 Task: Search email   in folder Folder0000000003 with a subject Subject0000000001. Search email   in folder Folder0000000004 with a subject Subject0000000001. Search email   in folder Folder0000000005 with a subject Subject0000000001. Search email   in folder Folder0000000006 with a subject Subject0000000002. Search email   in folder Folder0000000007 with a subject Subject0000000002
Action: Mouse moved to (454, 98)
Screenshot: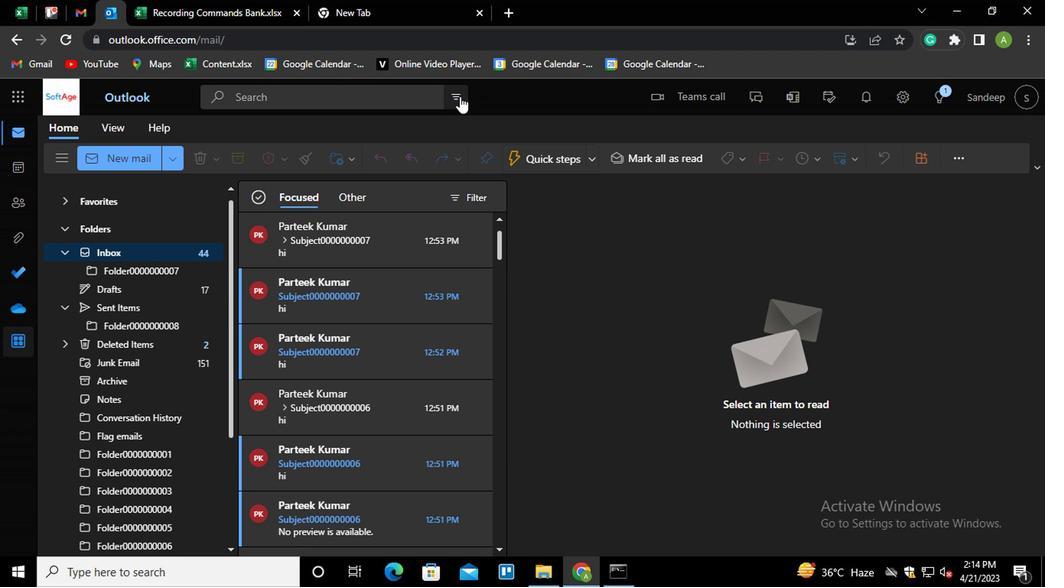 
Action: Mouse pressed left at (454, 98)
Screenshot: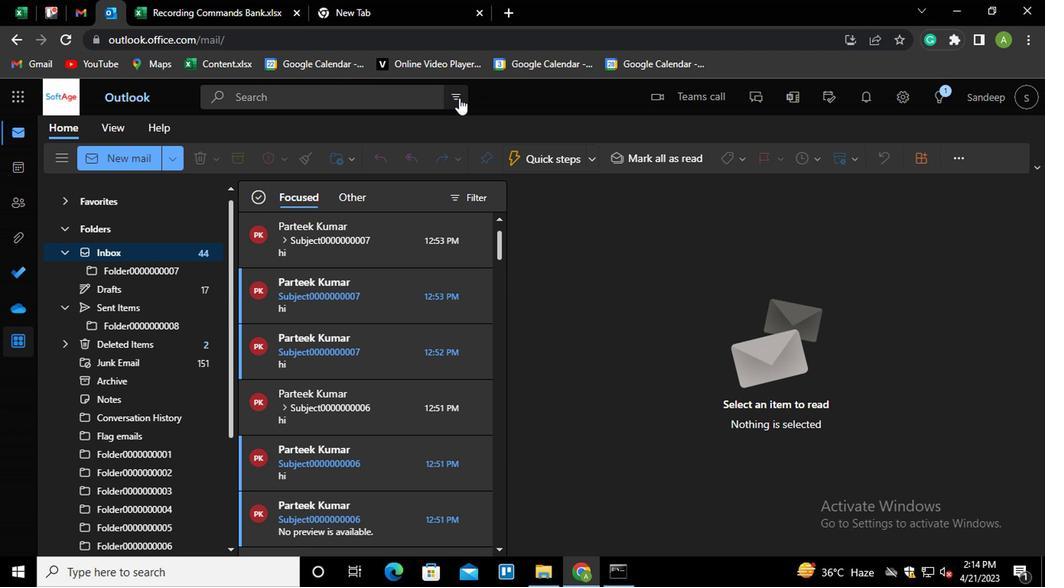
Action: Mouse moved to (367, 122)
Screenshot: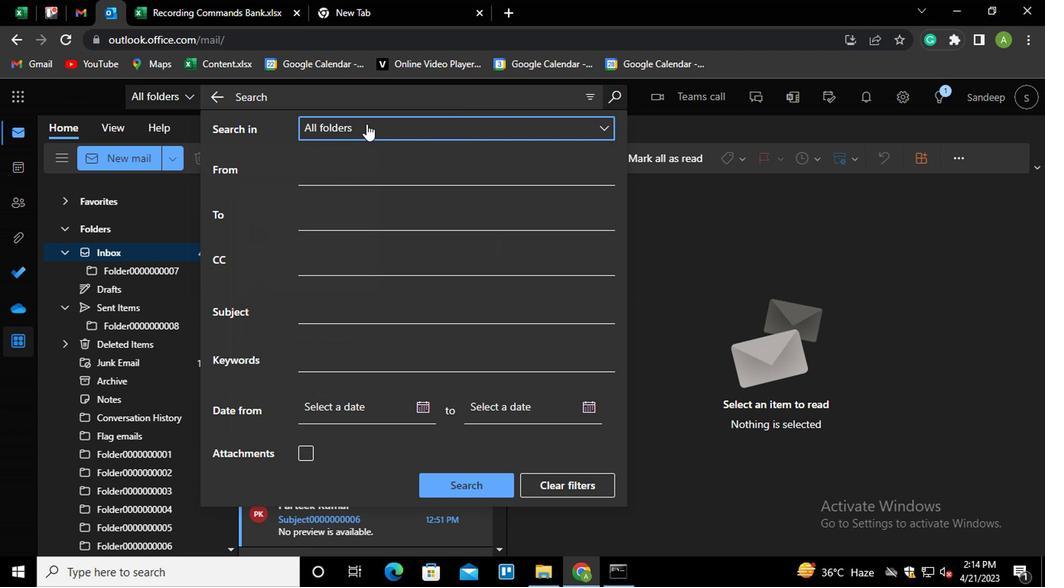 
Action: Mouse pressed left at (367, 122)
Screenshot: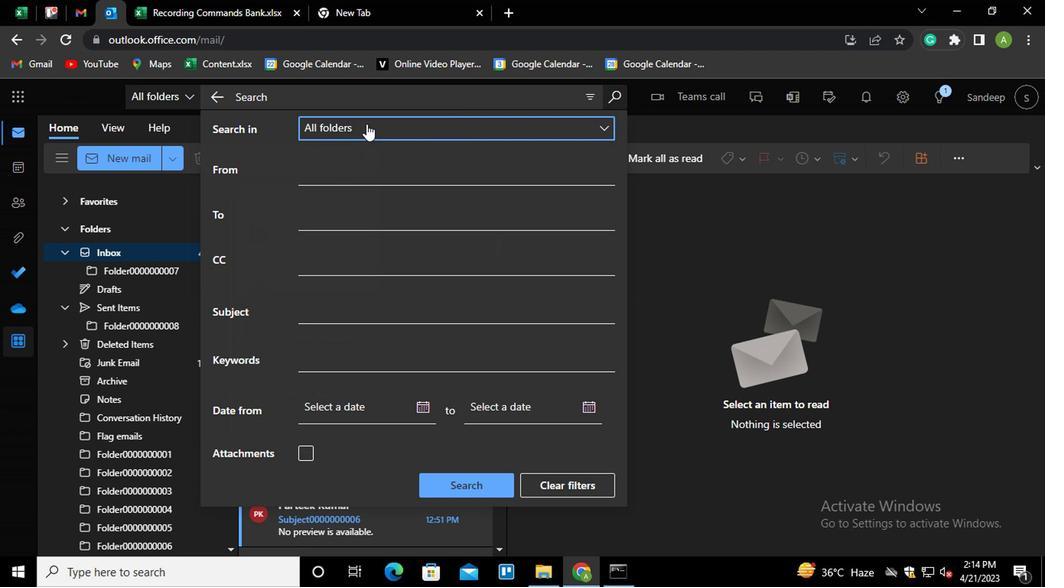 
Action: Mouse moved to (426, 270)
Screenshot: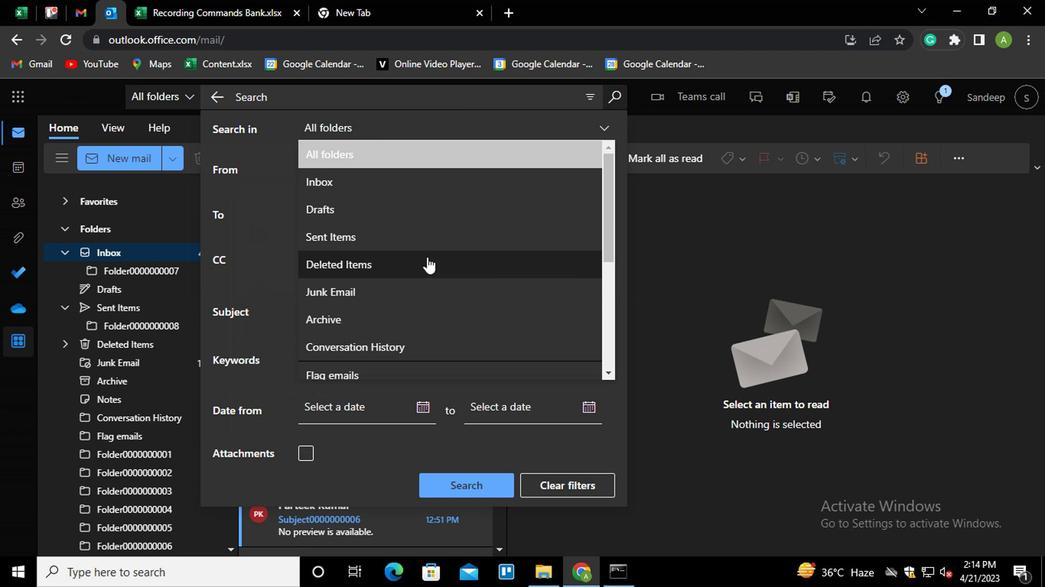 
Action: Mouse scrolled (426, 270) with delta (0, 0)
Screenshot: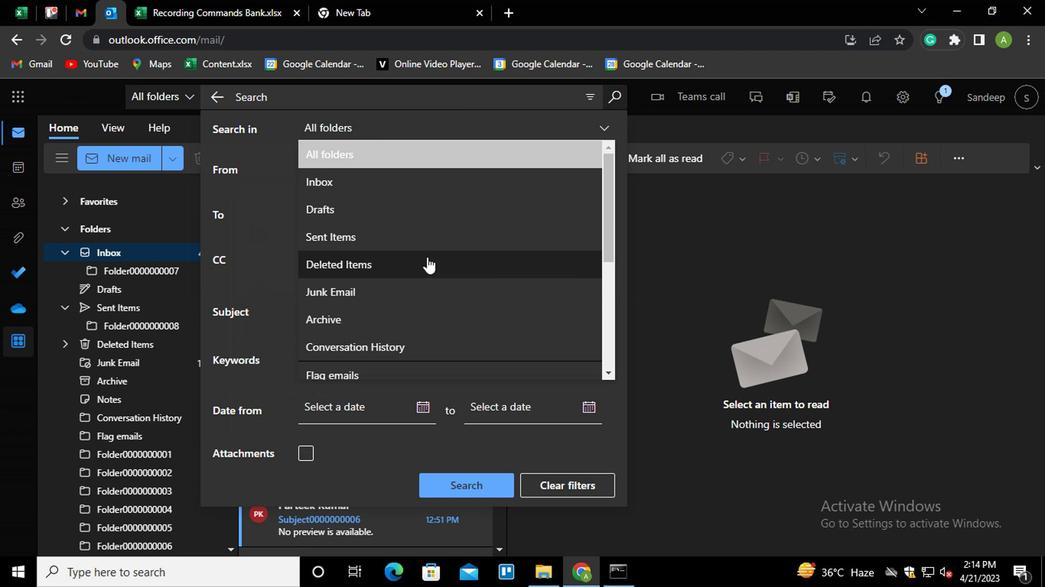 
Action: Mouse moved to (426, 270)
Screenshot: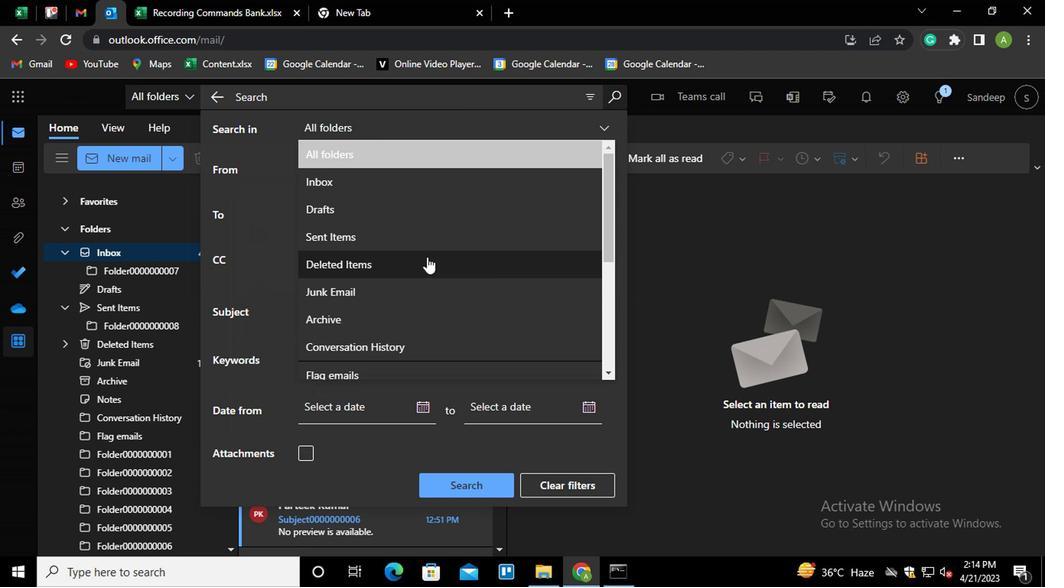 
Action: Mouse scrolled (426, 270) with delta (0, 0)
Screenshot: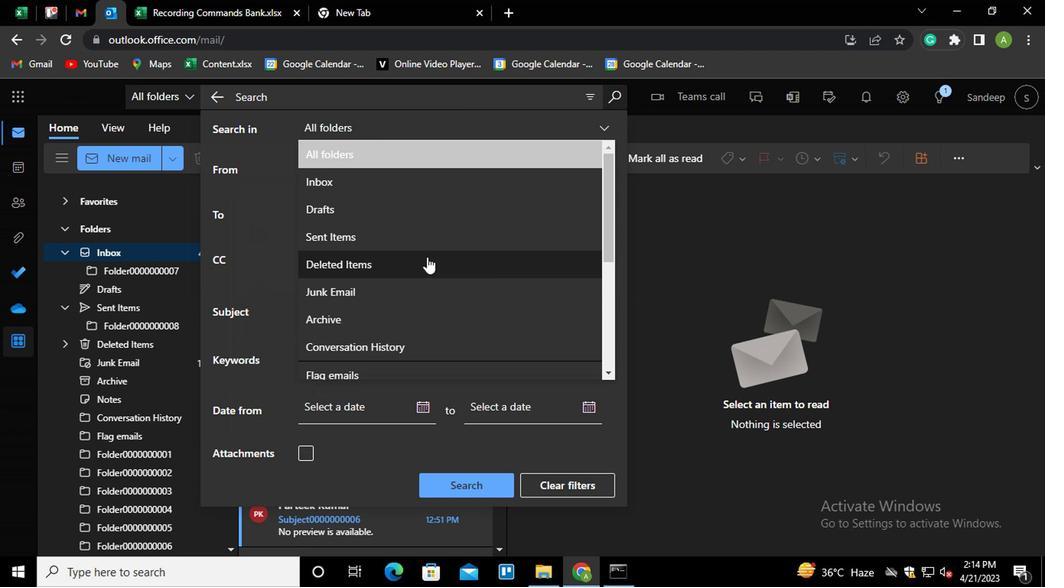 
Action: Mouse scrolled (426, 270) with delta (0, 0)
Screenshot: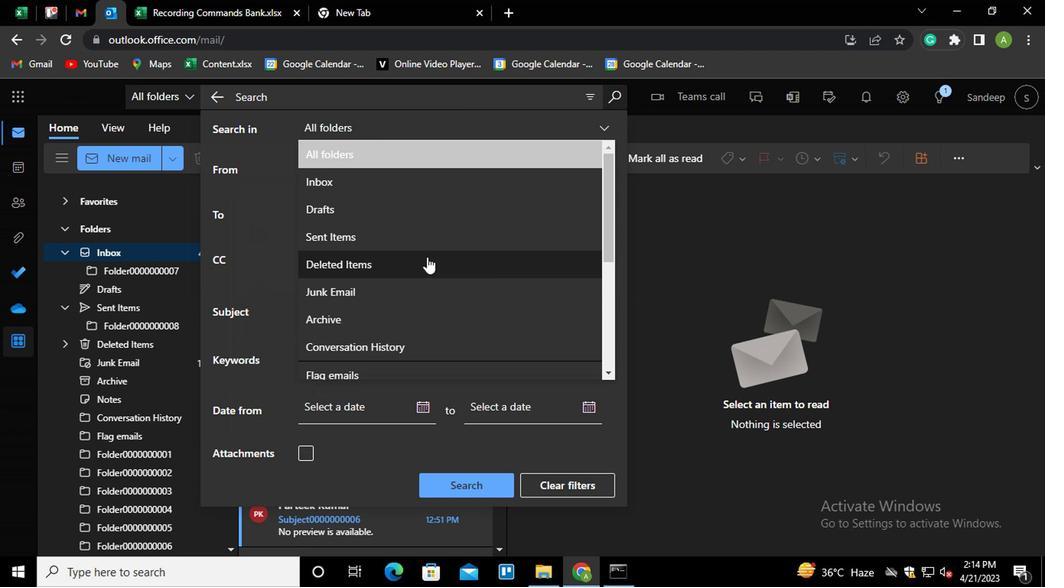 
Action: Mouse scrolled (426, 270) with delta (0, 0)
Screenshot: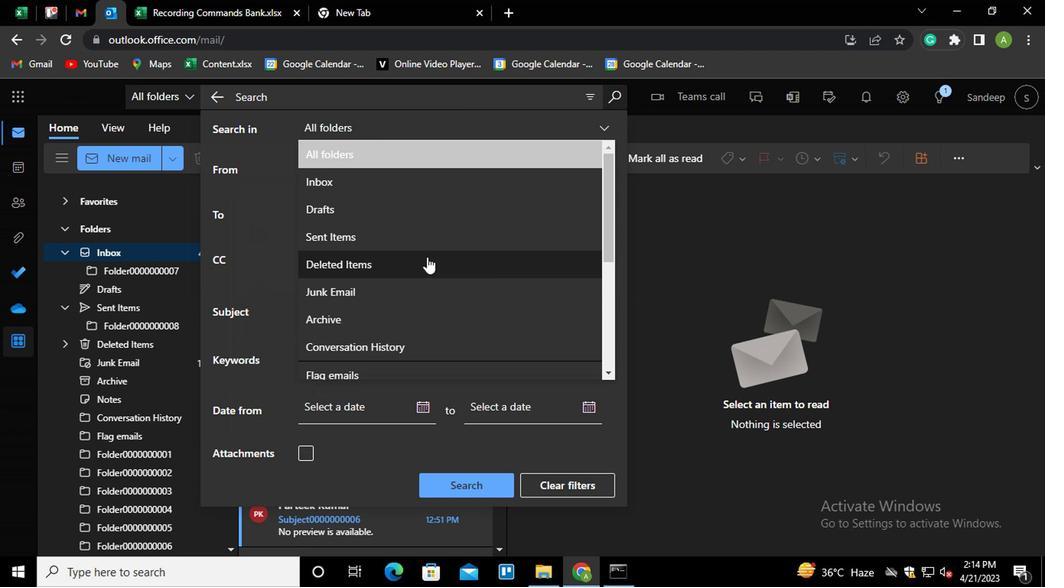 
Action: Mouse scrolled (426, 270) with delta (0, 0)
Screenshot: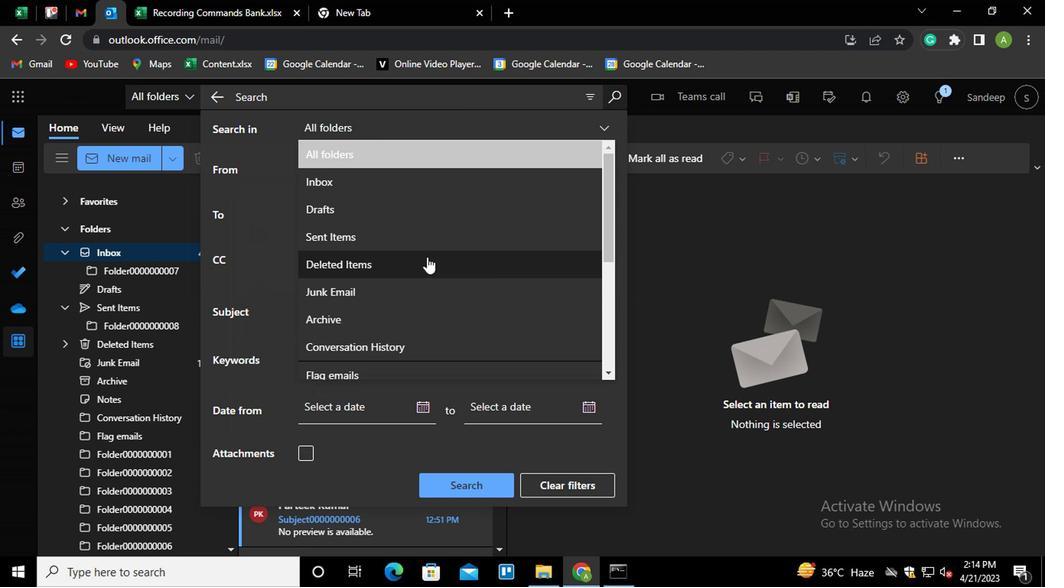 
Action: Mouse scrolled (426, 270) with delta (0, 0)
Screenshot: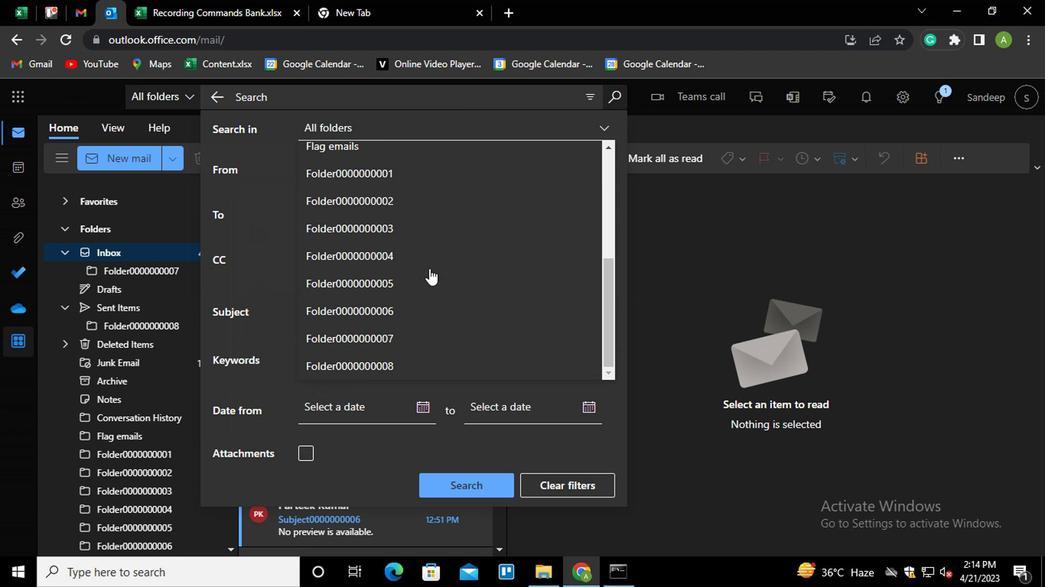 
Action: Mouse scrolled (426, 270) with delta (0, 0)
Screenshot: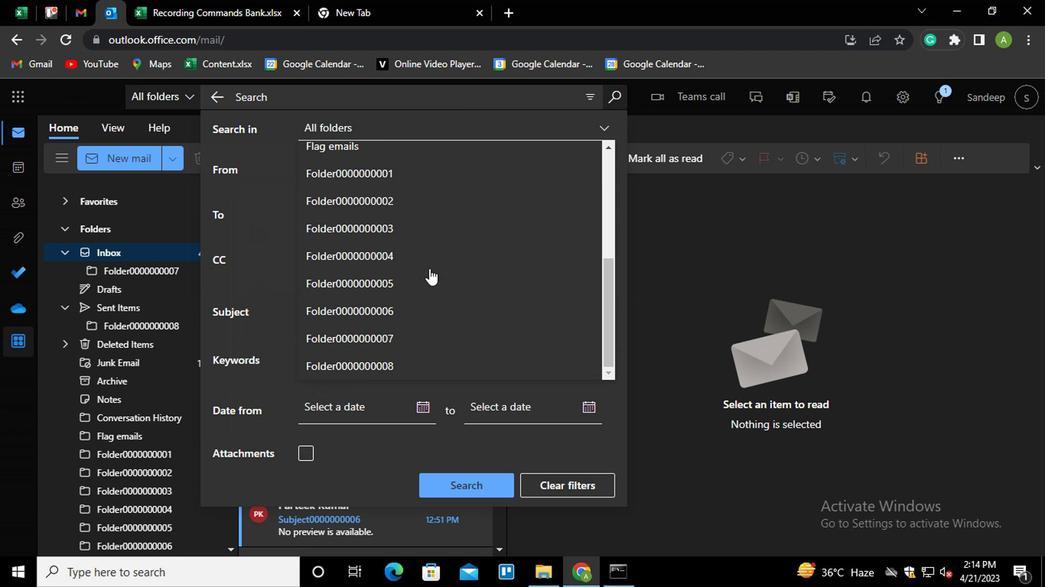 
Action: Mouse scrolled (426, 270) with delta (0, 0)
Screenshot: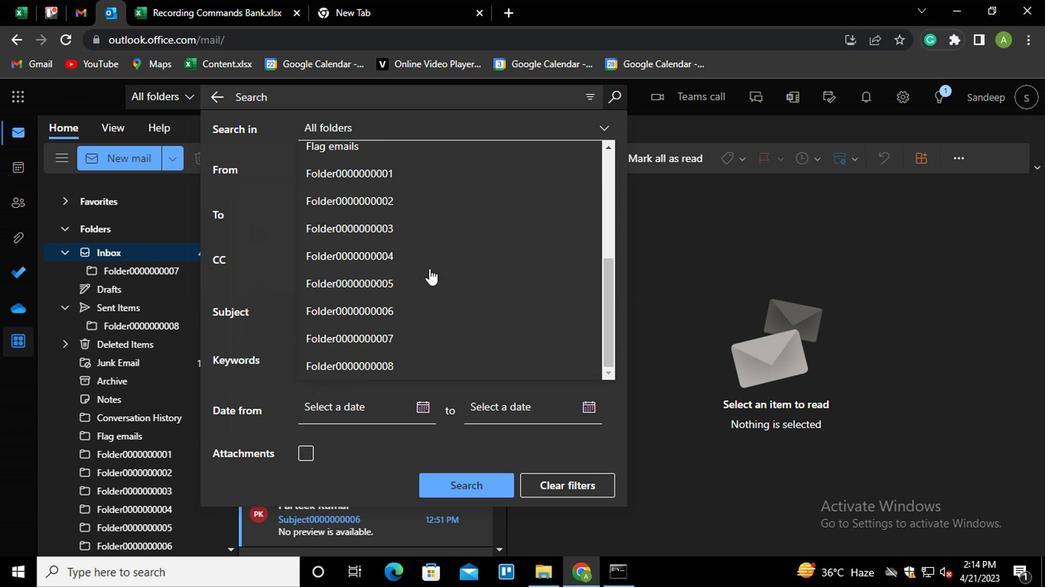
Action: Mouse scrolled (426, 270) with delta (0, 0)
Screenshot: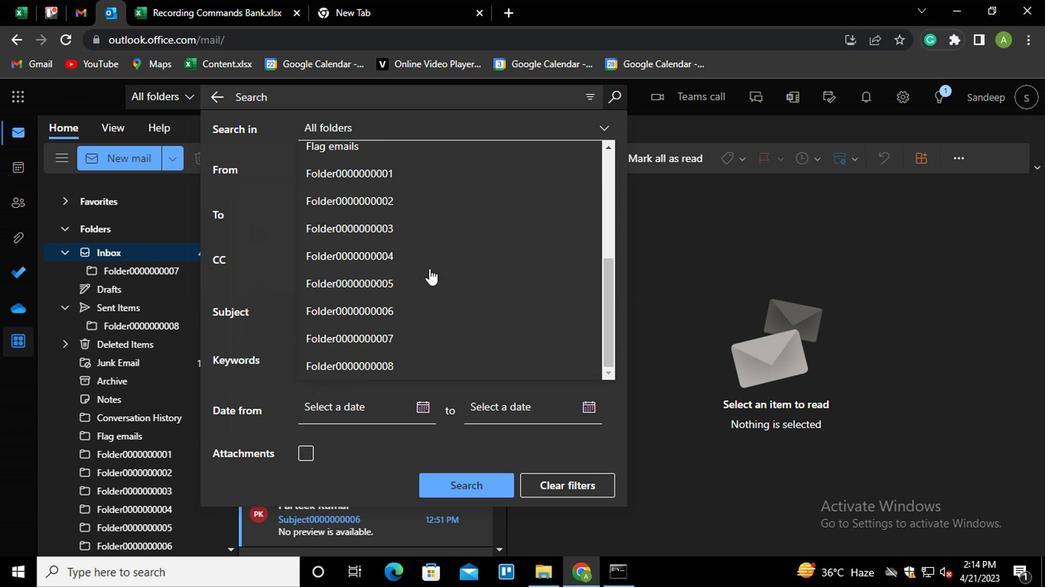 
Action: Mouse moved to (389, 231)
Screenshot: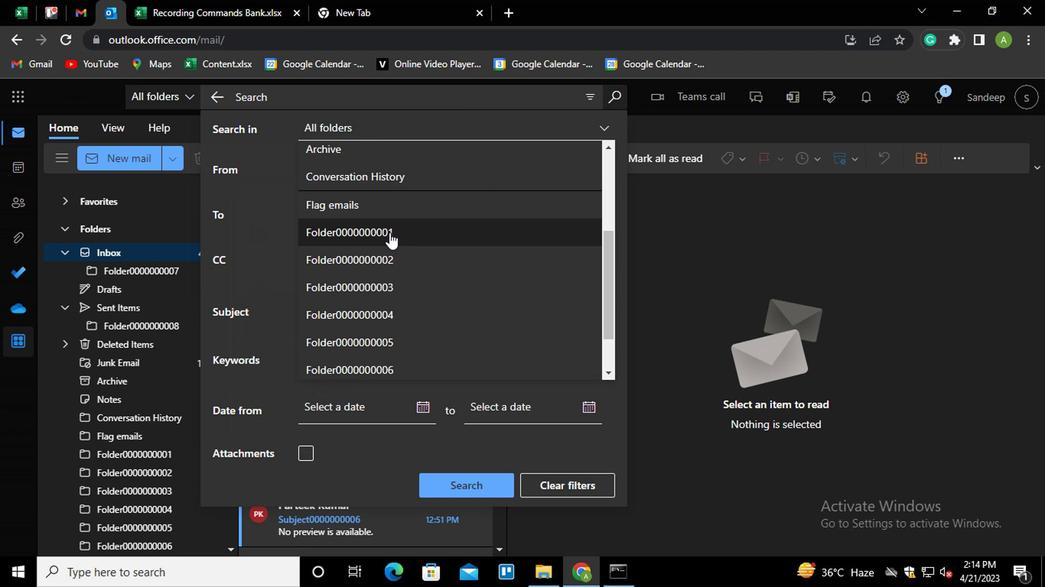 
Action: Mouse pressed left at (389, 231)
Screenshot: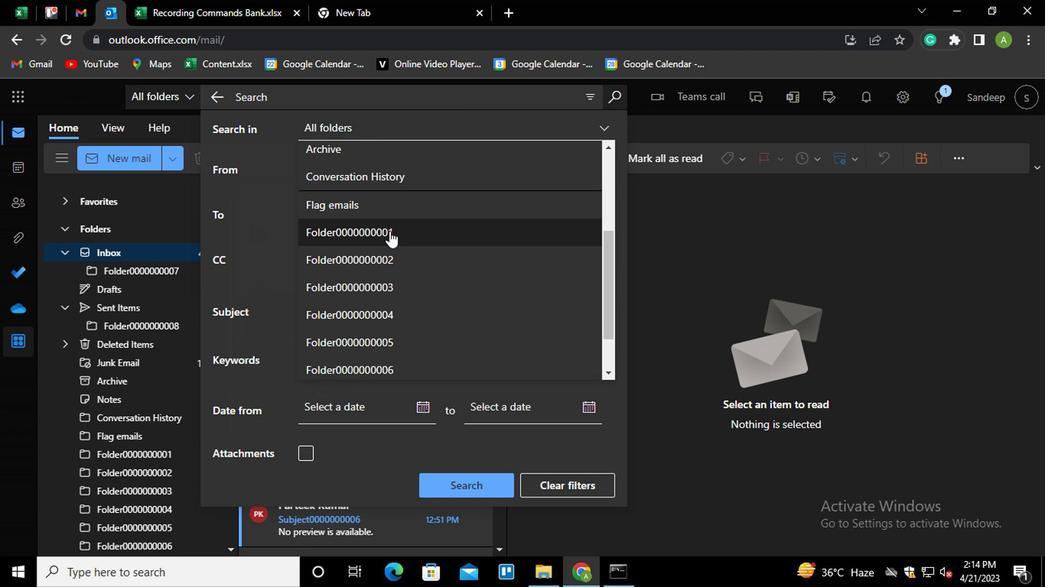 
Action: Mouse moved to (357, 317)
Screenshot: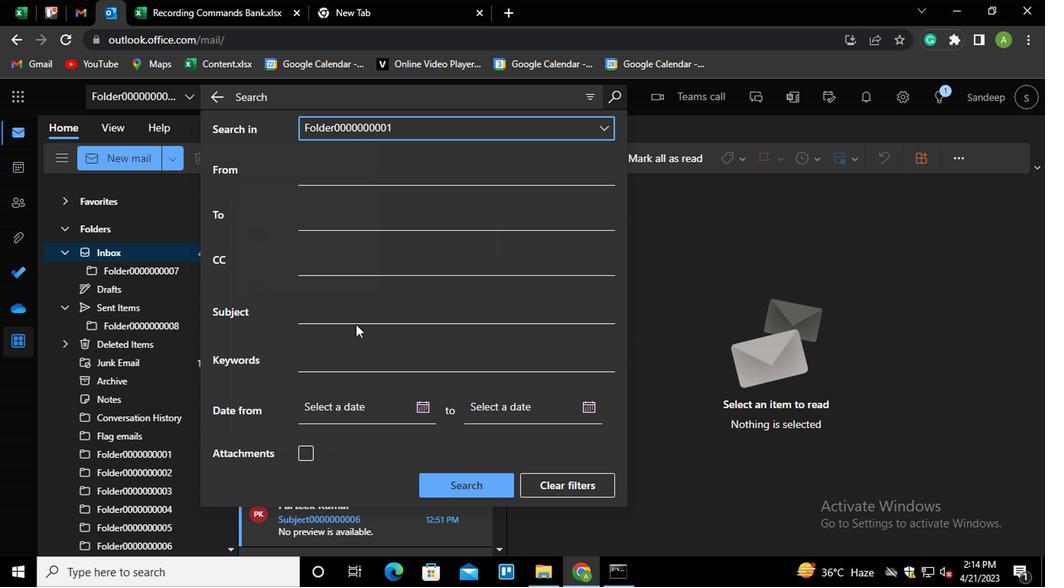
Action: Mouse pressed left at (357, 317)
Screenshot: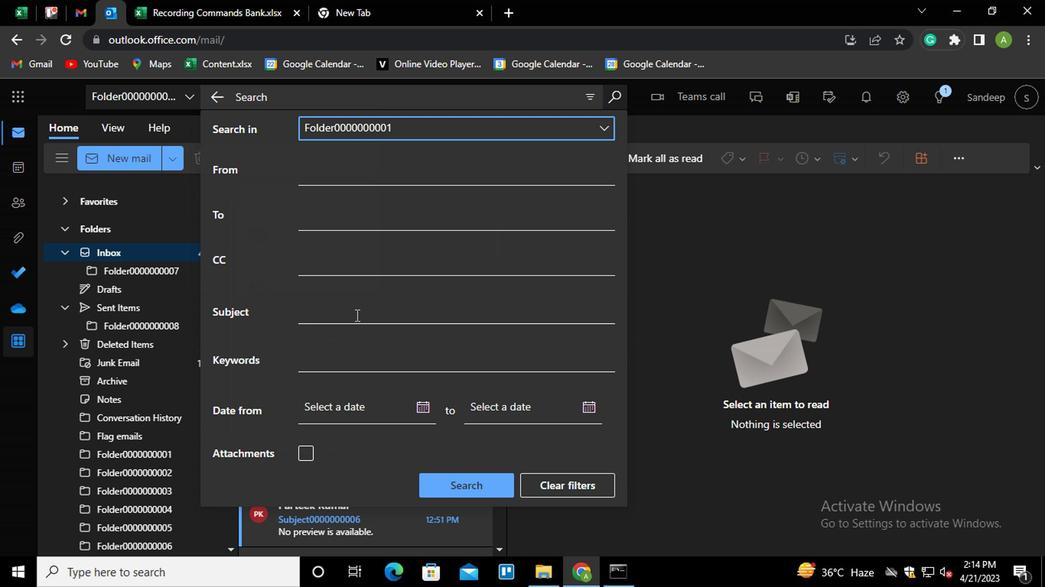 
Action: Key pressed <Key.shift>SUBJECT0000000001
Screenshot: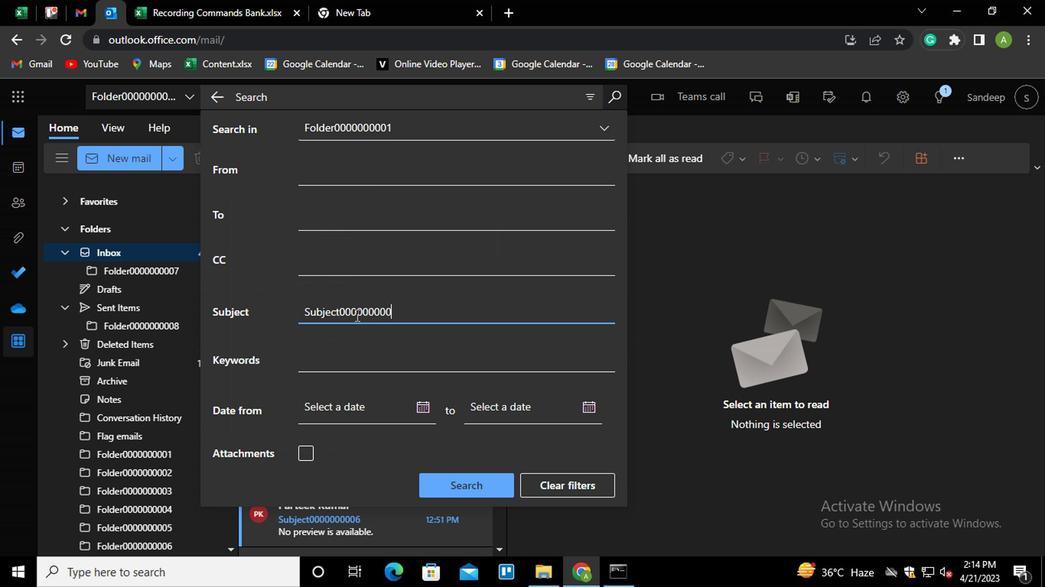 
Action: Mouse moved to (449, 483)
Screenshot: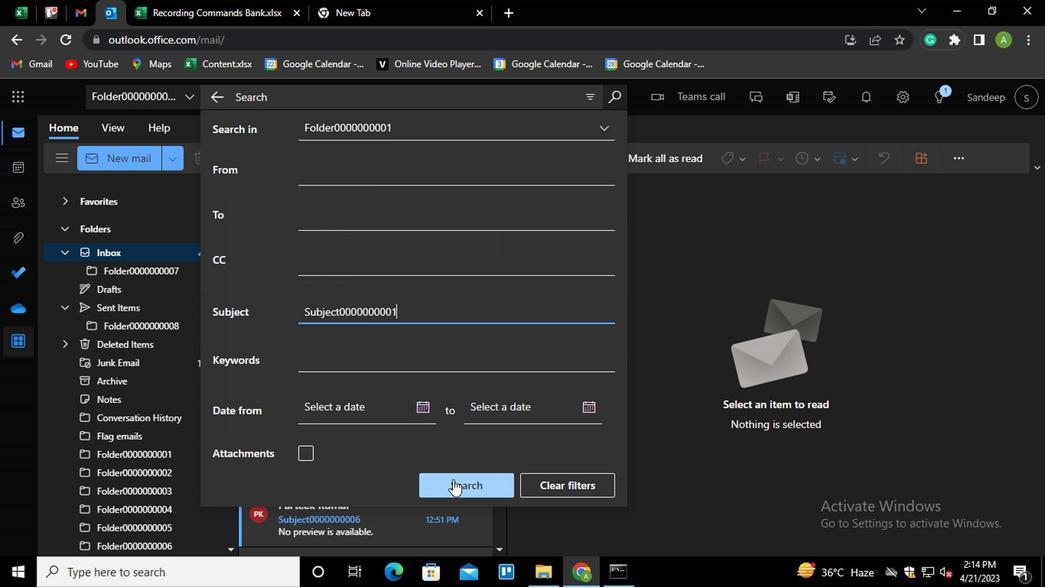 
Action: Mouse pressed left at (449, 483)
Screenshot: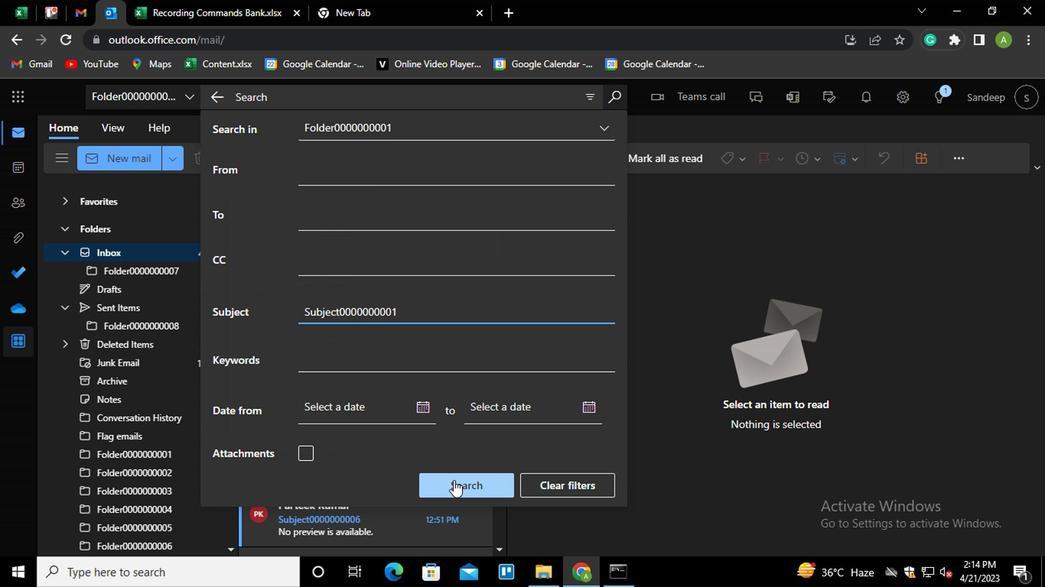 
Action: Mouse moved to (456, 459)
Screenshot: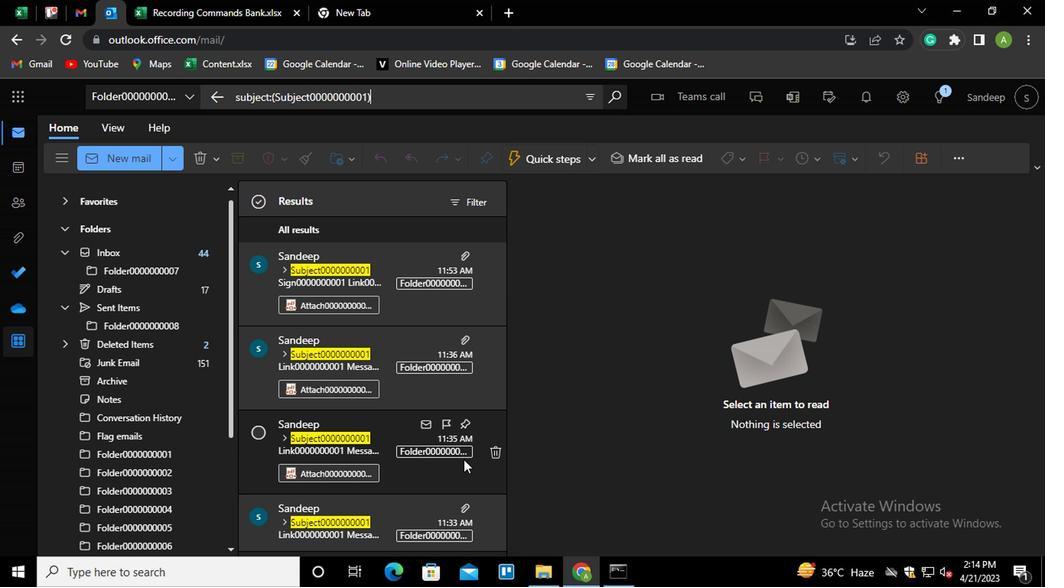 
Action: Mouse scrolled (456, 458) with delta (0, 0)
Screenshot: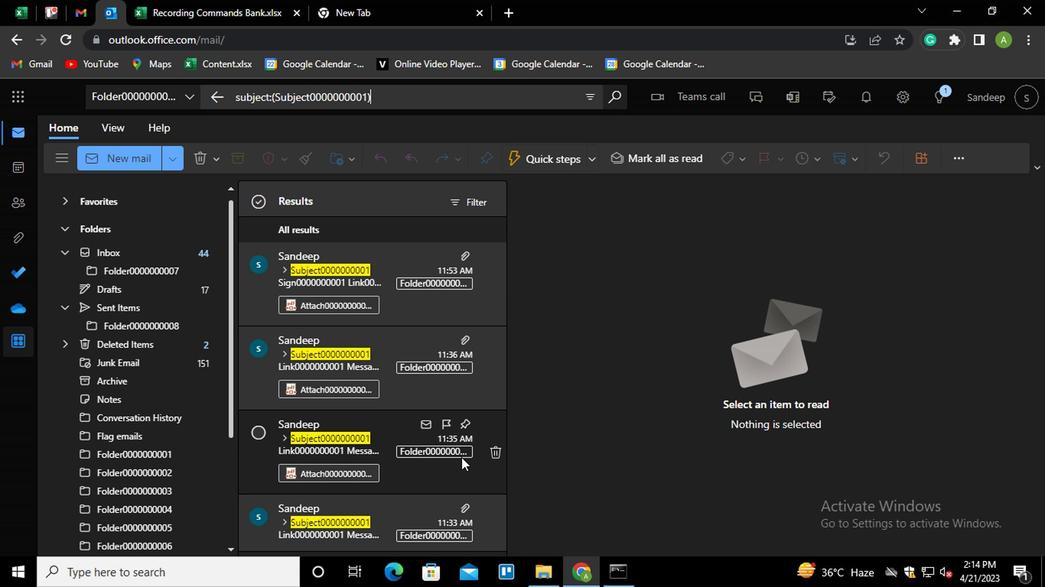 
Action: Mouse scrolled (456, 458) with delta (0, 0)
Screenshot: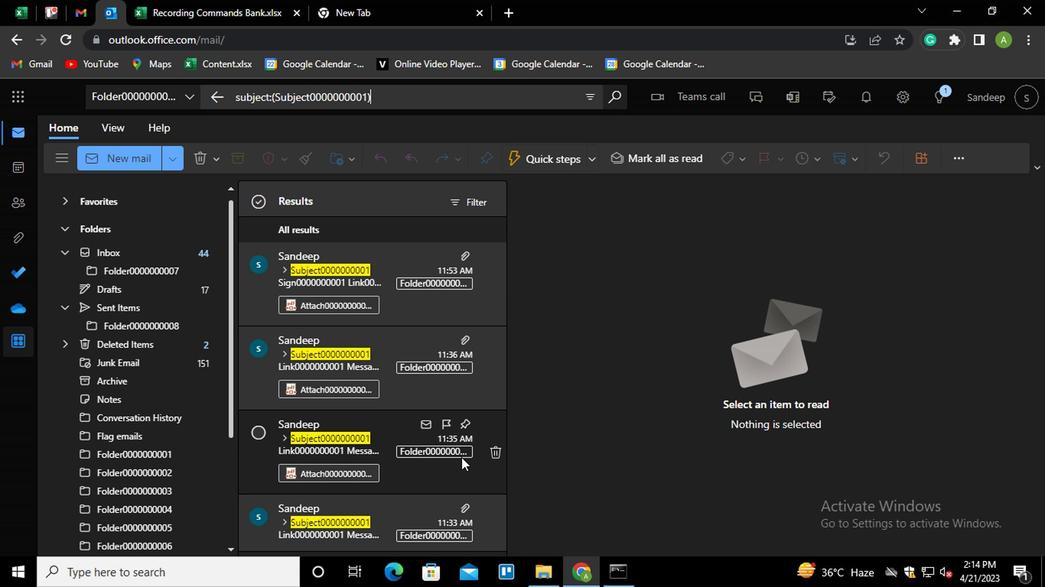 
Action: Mouse scrolled (456, 458) with delta (0, 0)
Screenshot: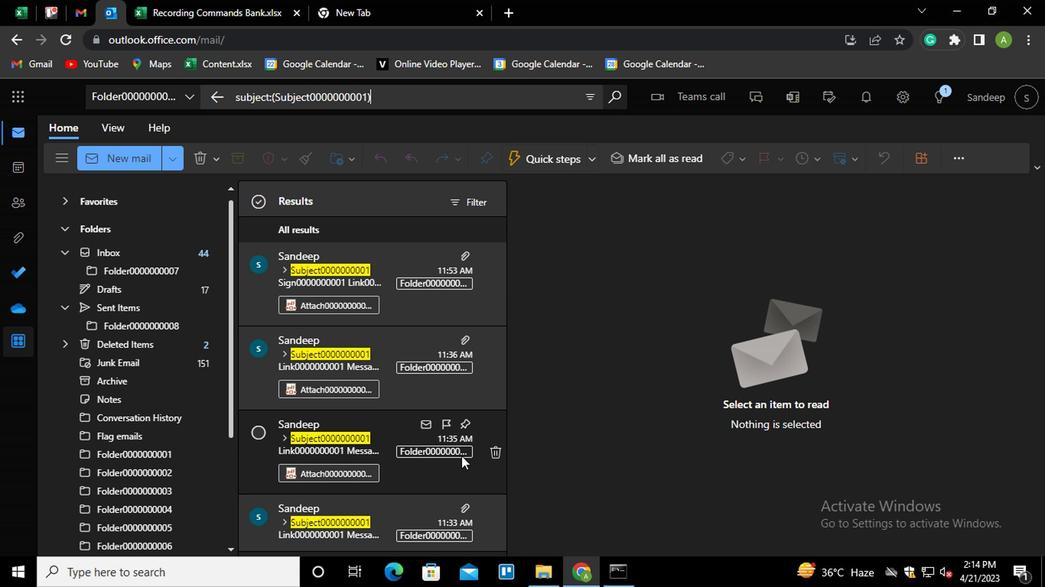
Action: Mouse scrolled (456, 458) with delta (0, 0)
Screenshot: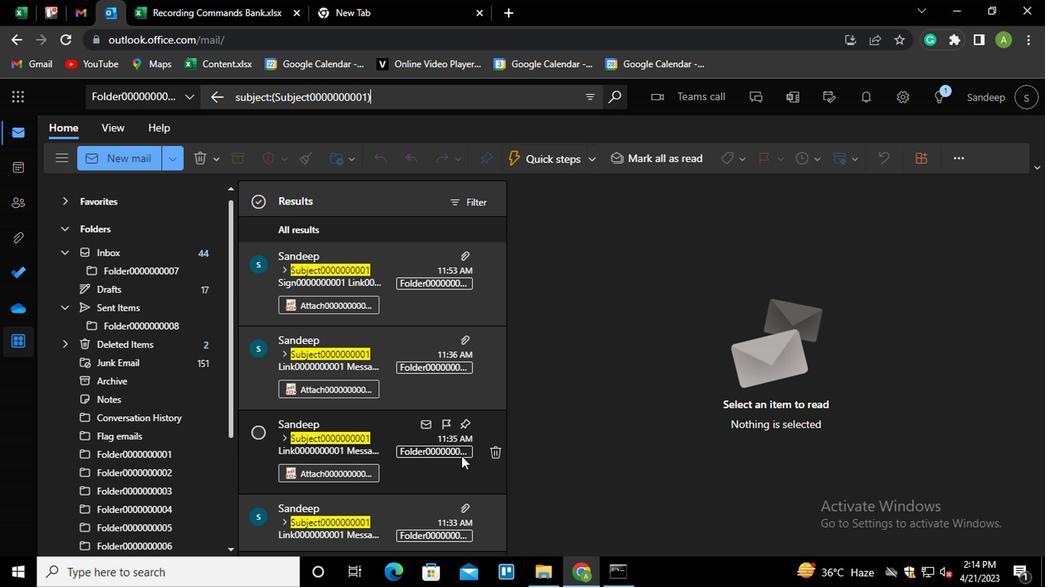 
Action: Mouse scrolled (456, 458) with delta (0, 0)
Screenshot: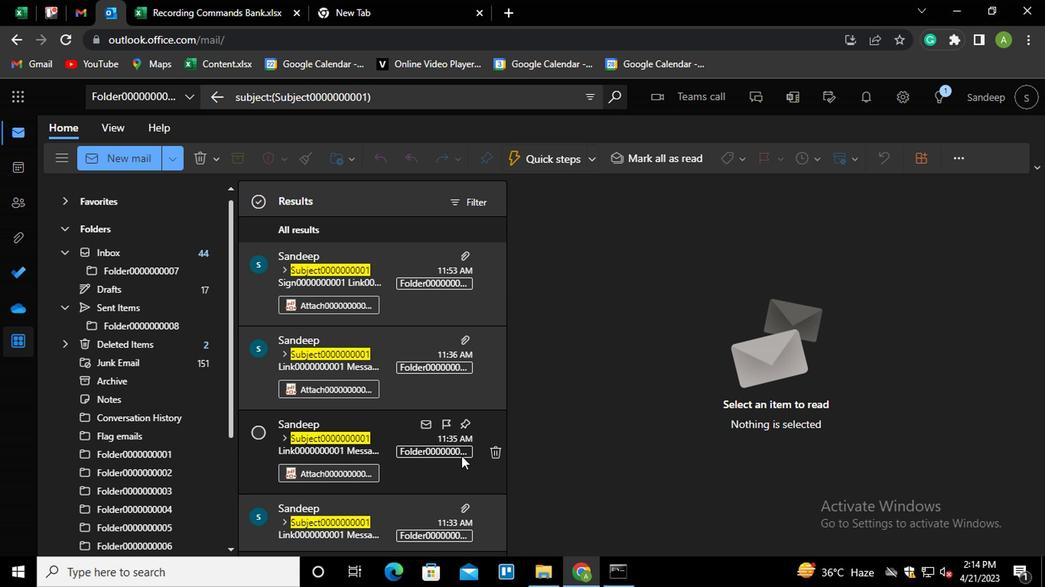 
Action: Mouse scrolled (456, 458) with delta (0, 0)
Screenshot: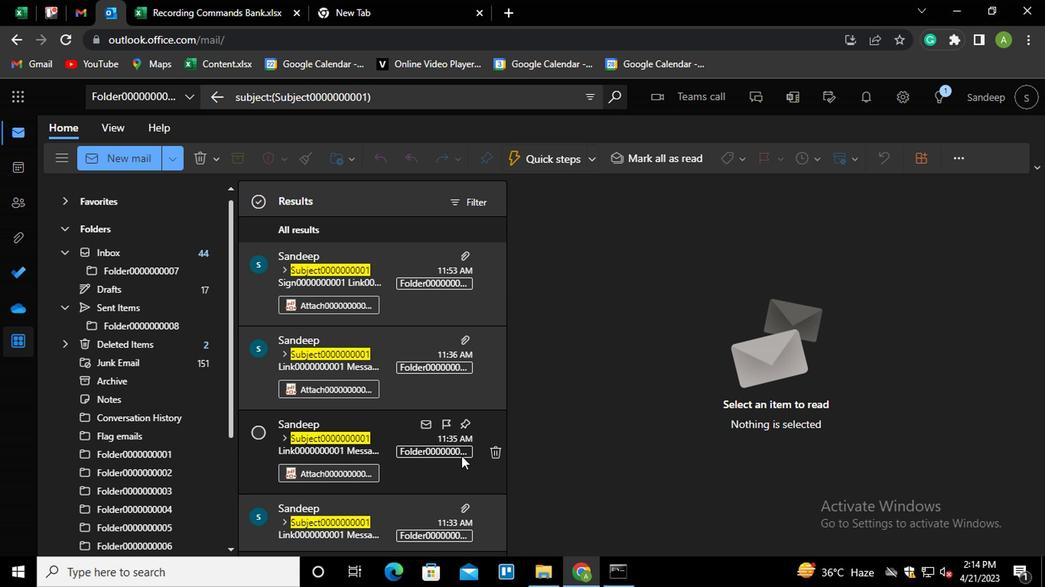 
Action: Mouse scrolled (456, 458) with delta (0, 0)
Screenshot: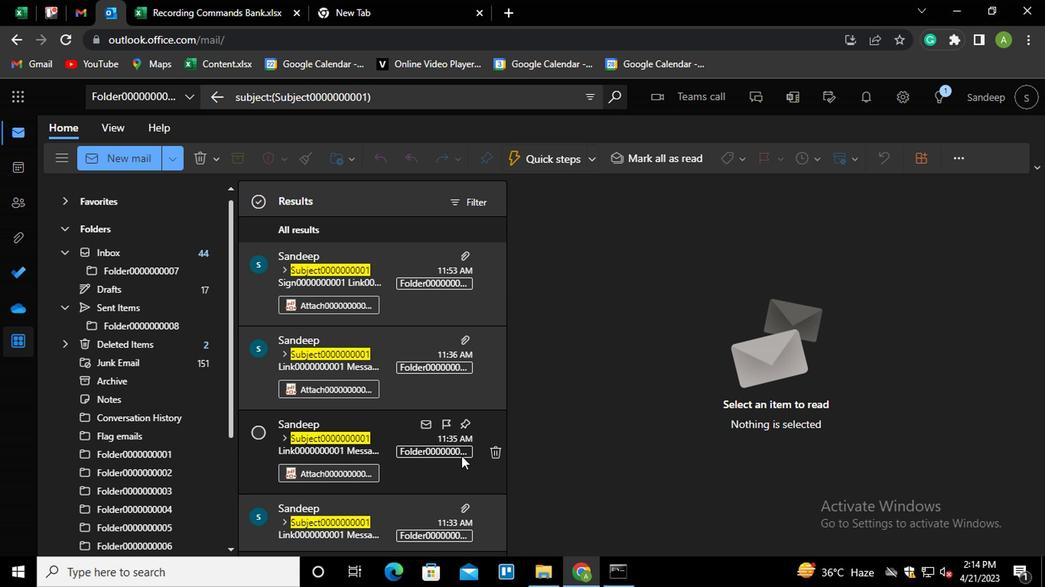 
Action: Mouse moved to (574, 96)
Screenshot: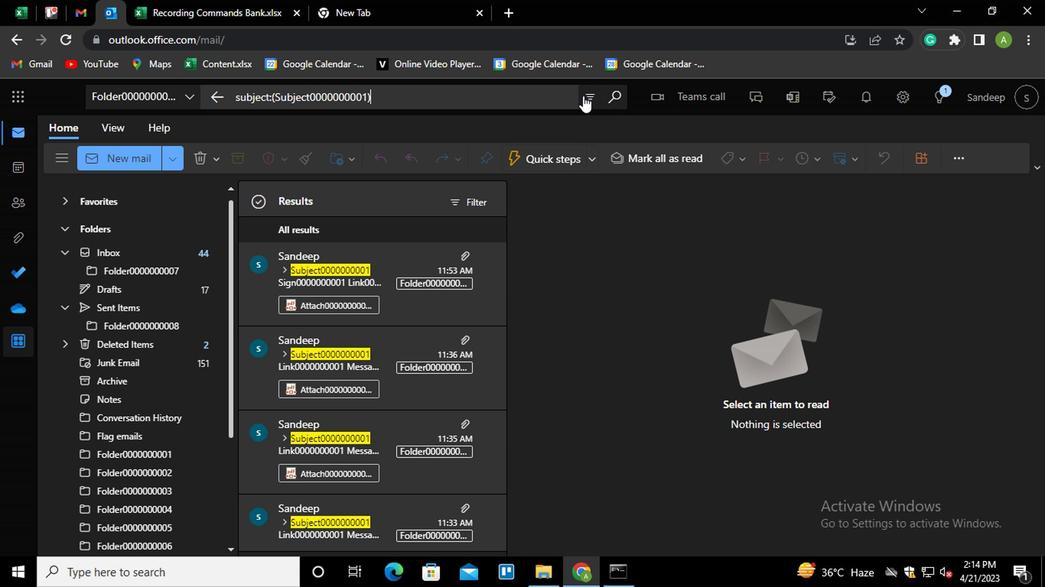 
Action: Mouse pressed left at (574, 96)
Screenshot: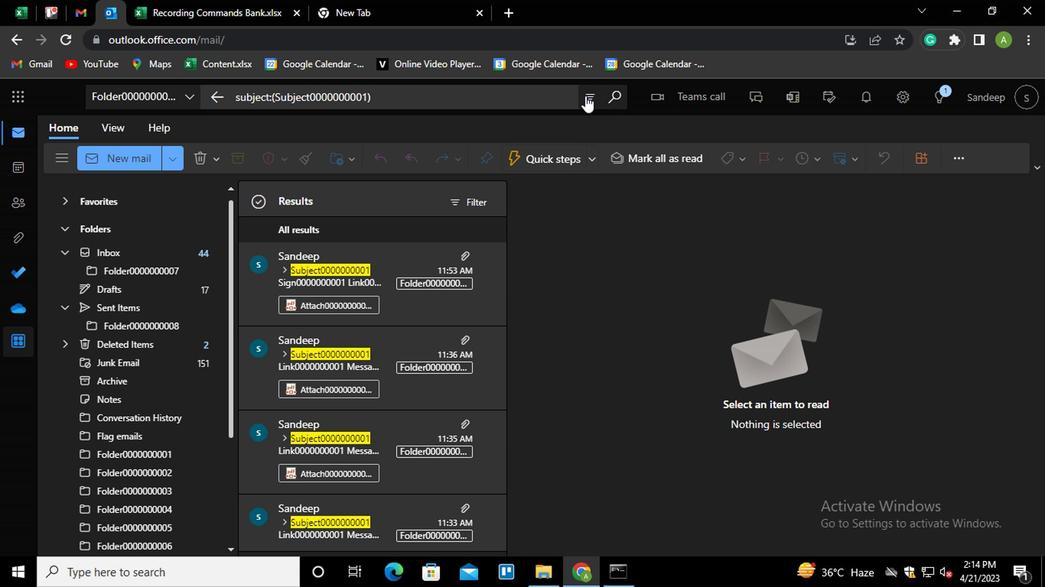 
Action: Mouse moved to (424, 127)
Screenshot: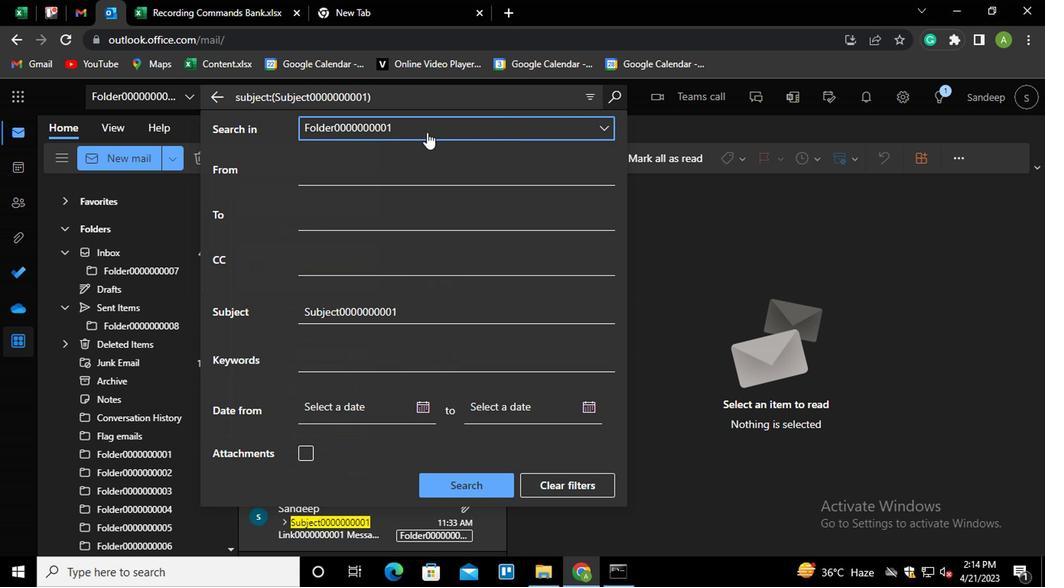 
Action: Mouse pressed left at (424, 127)
Screenshot: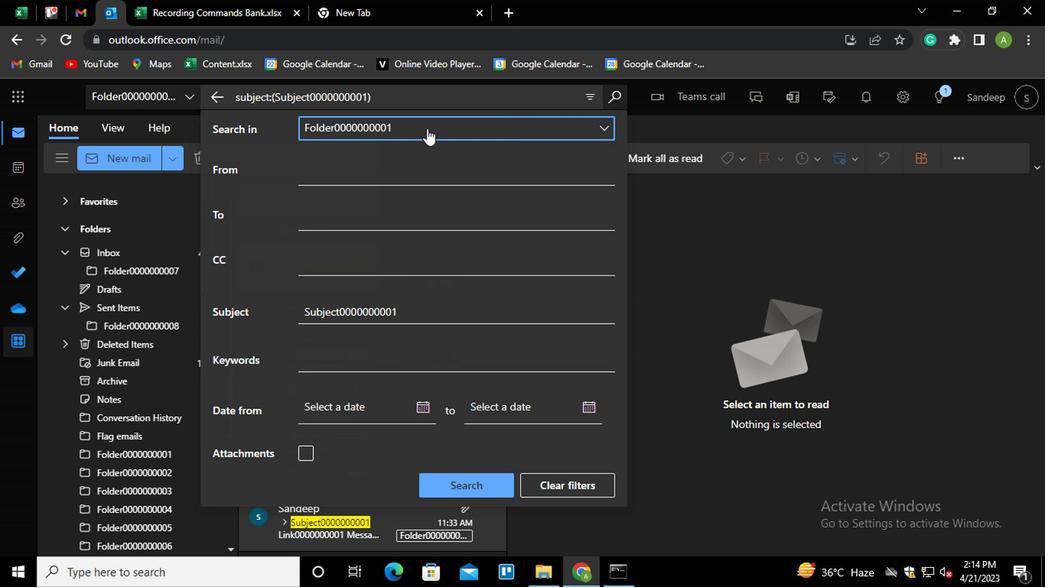 
Action: Mouse moved to (401, 329)
Screenshot: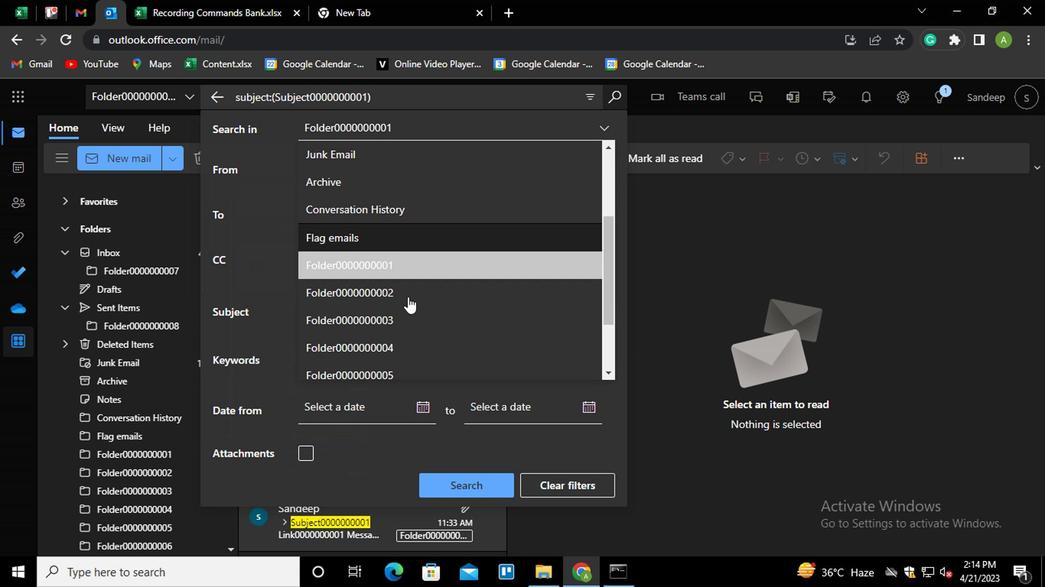 
Action: Mouse scrolled (401, 329) with delta (0, 0)
Screenshot: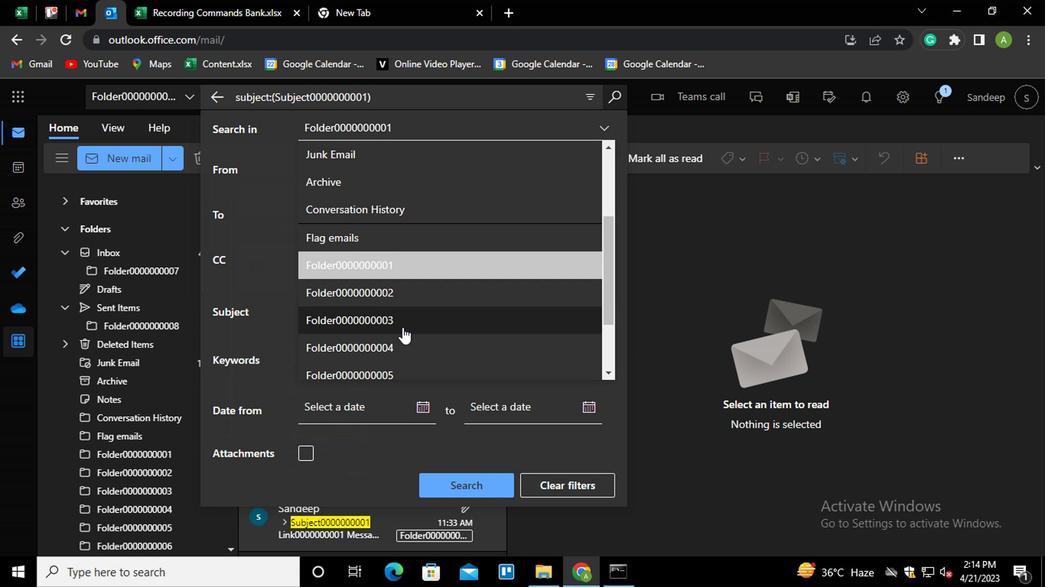 
Action: Mouse scrolled (401, 329) with delta (0, 0)
Screenshot: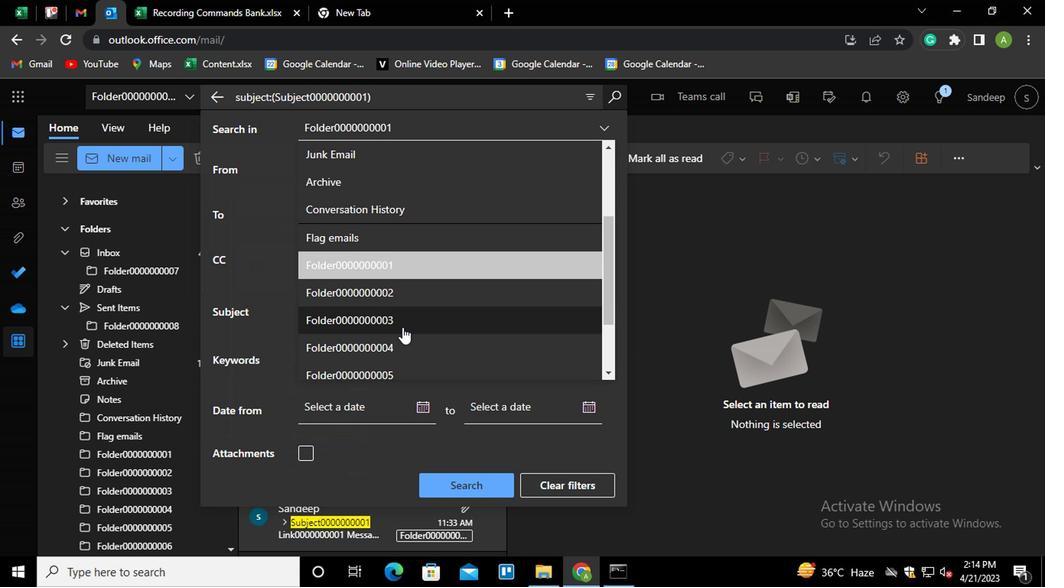 
Action: Mouse moved to (386, 261)
Screenshot: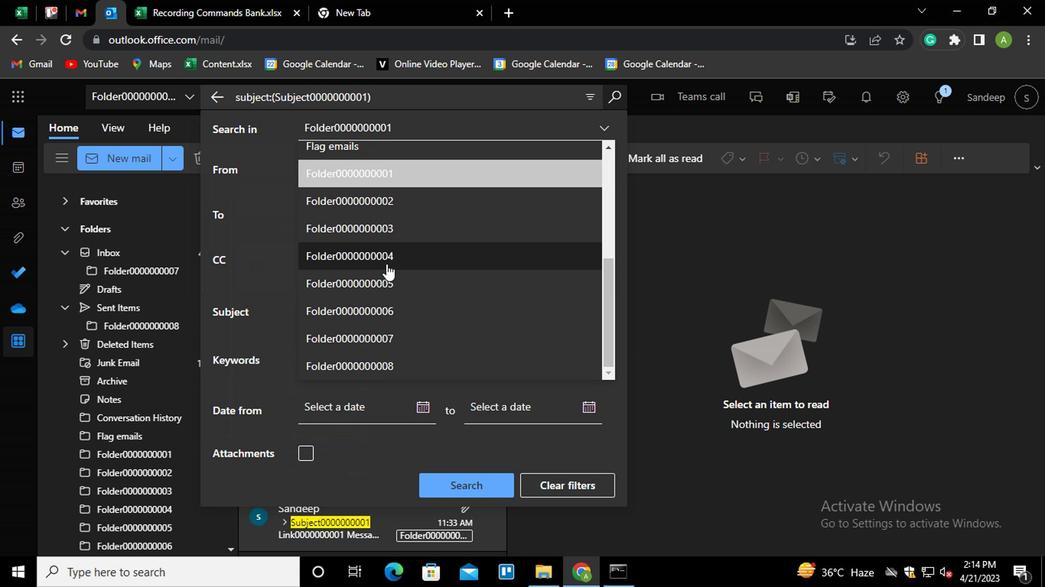 
Action: Mouse pressed left at (386, 261)
Screenshot: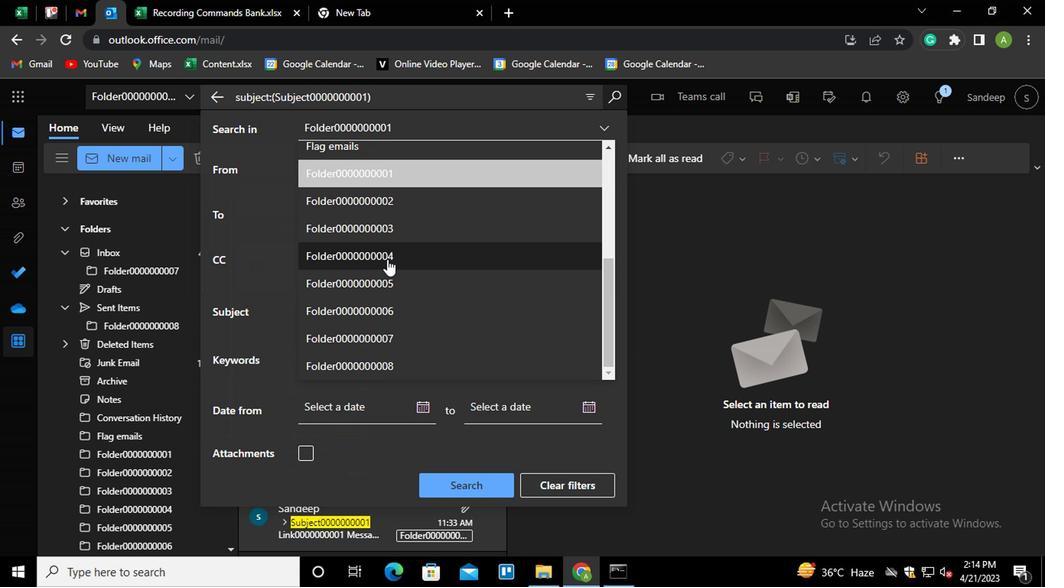 
Action: Mouse moved to (396, 316)
Screenshot: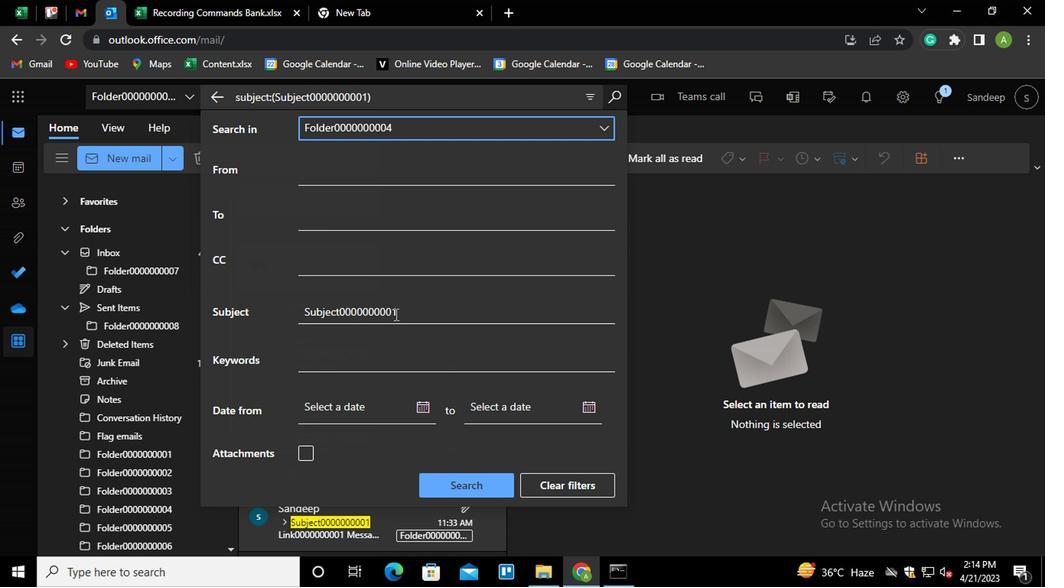 
Action: Mouse pressed left at (396, 316)
Screenshot: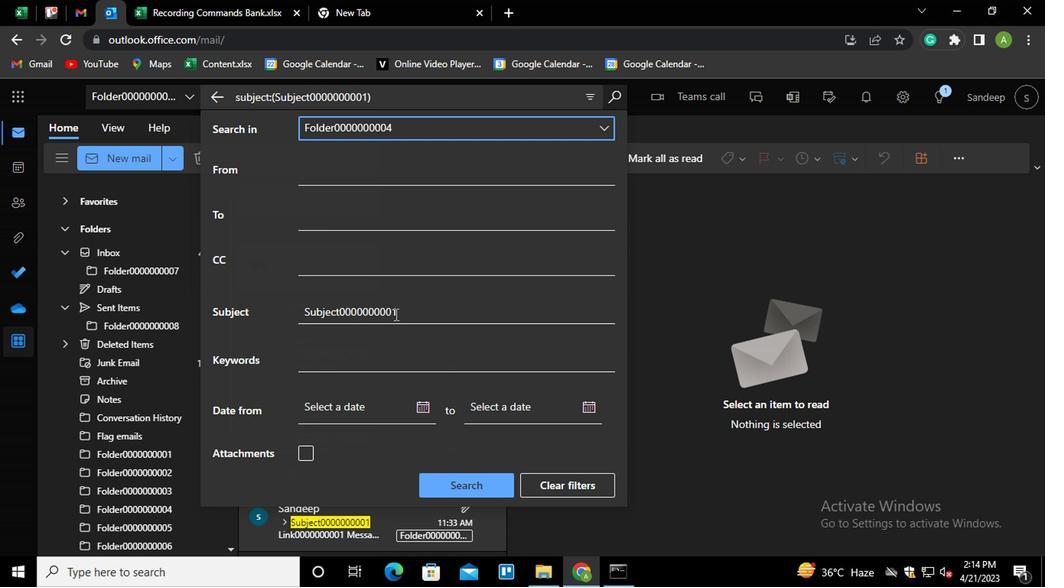 
Action: Mouse moved to (460, 478)
Screenshot: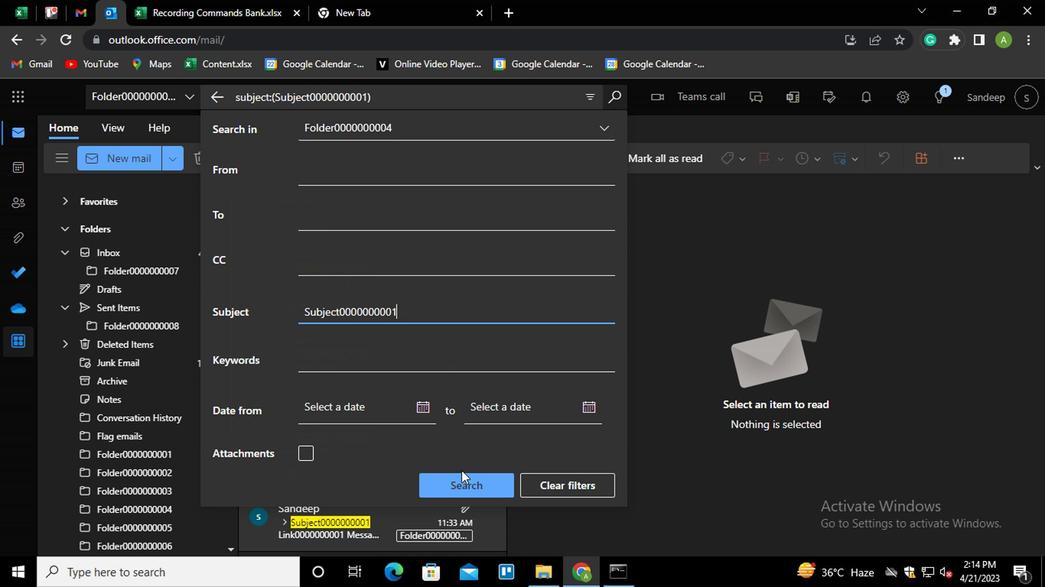 
Action: Mouse pressed left at (460, 478)
Screenshot: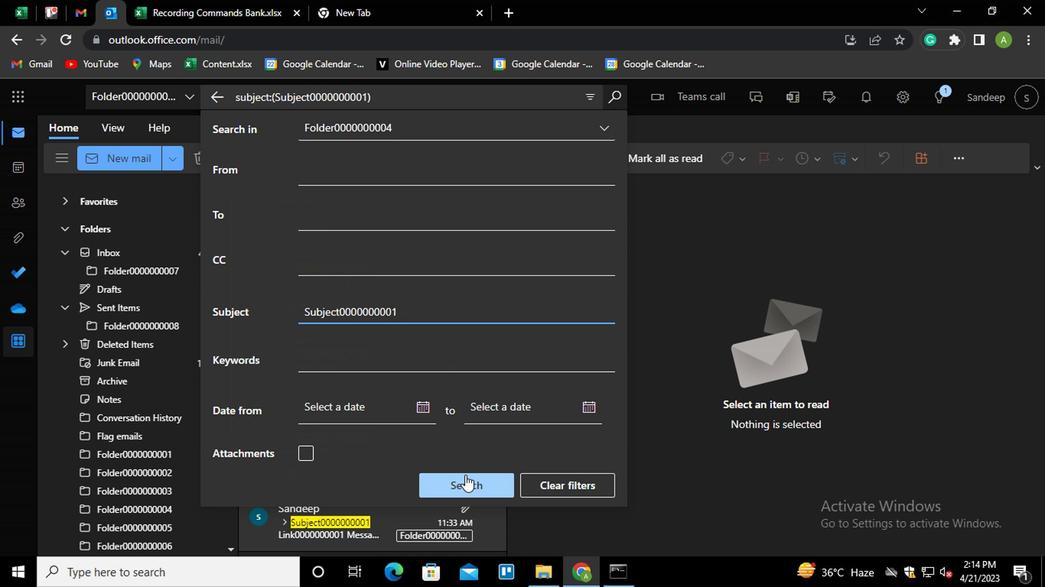 
Action: Mouse moved to (572, 100)
Screenshot: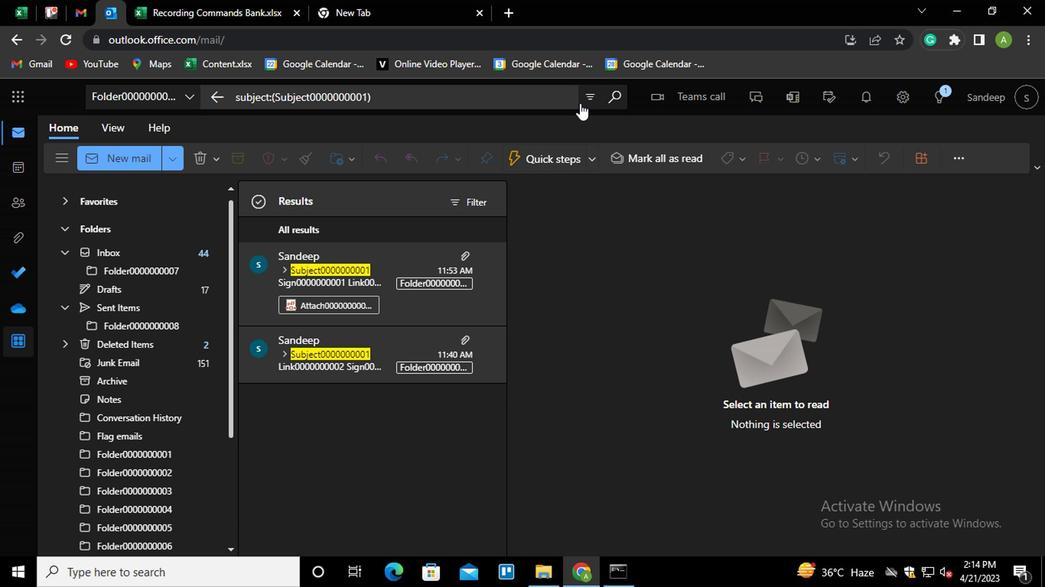 
Action: Mouse pressed left at (572, 100)
Screenshot: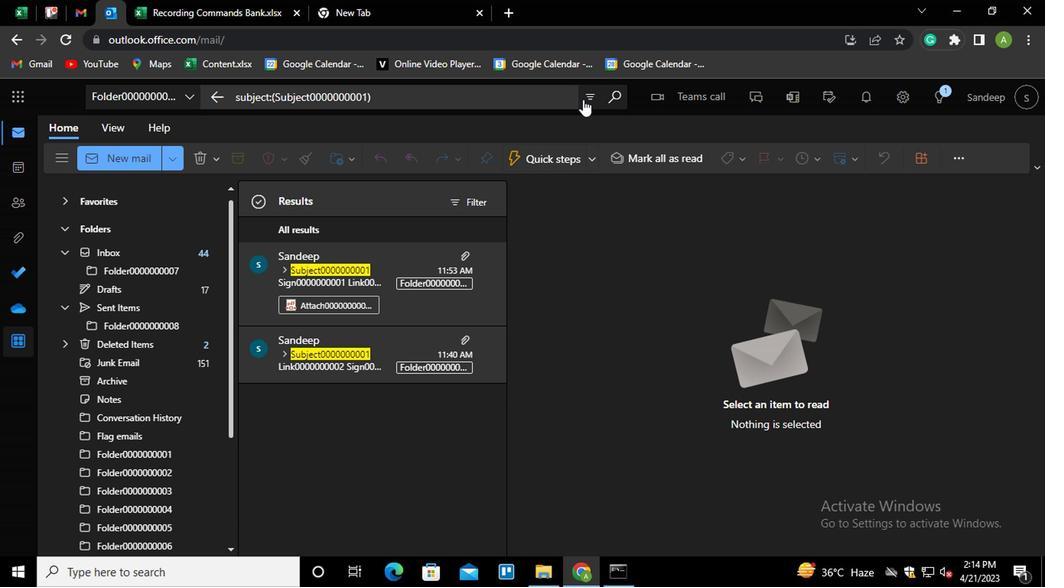 
Action: Mouse moved to (403, 127)
Screenshot: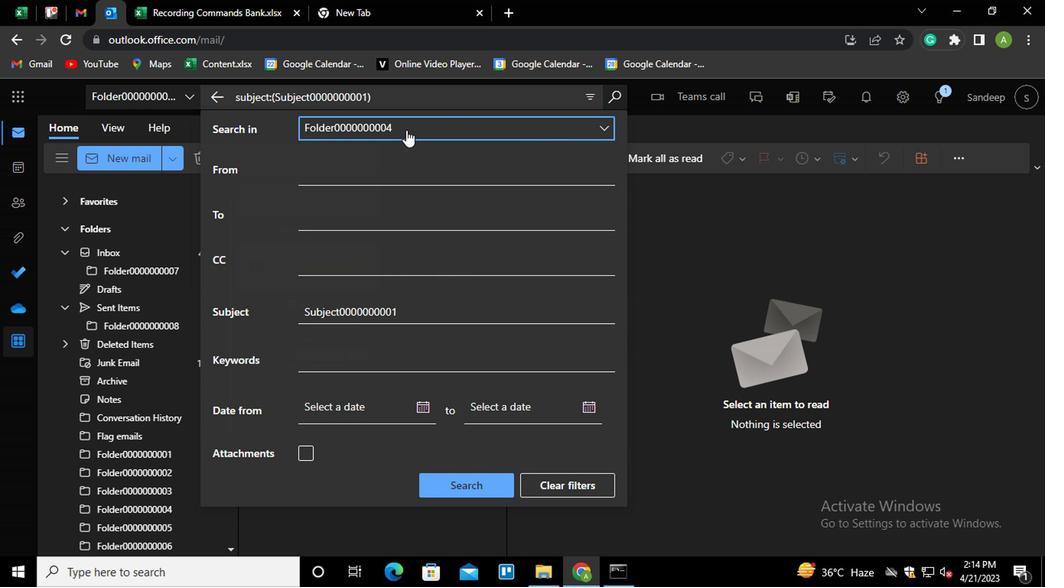 
Action: Mouse pressed left at (403, 127)
Screenshot: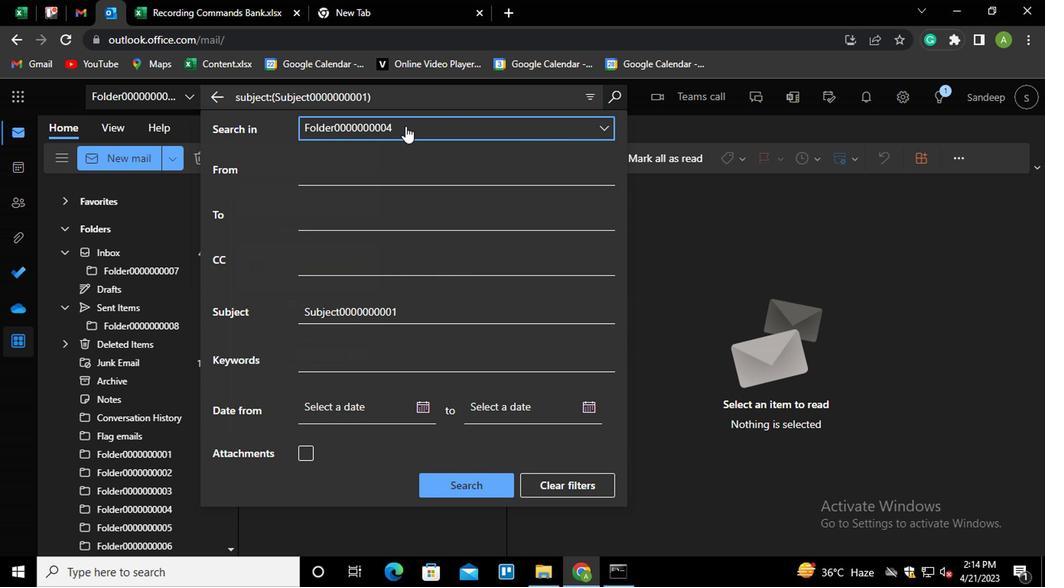
Action: Mouse moved to (393, 204)
Screenshot: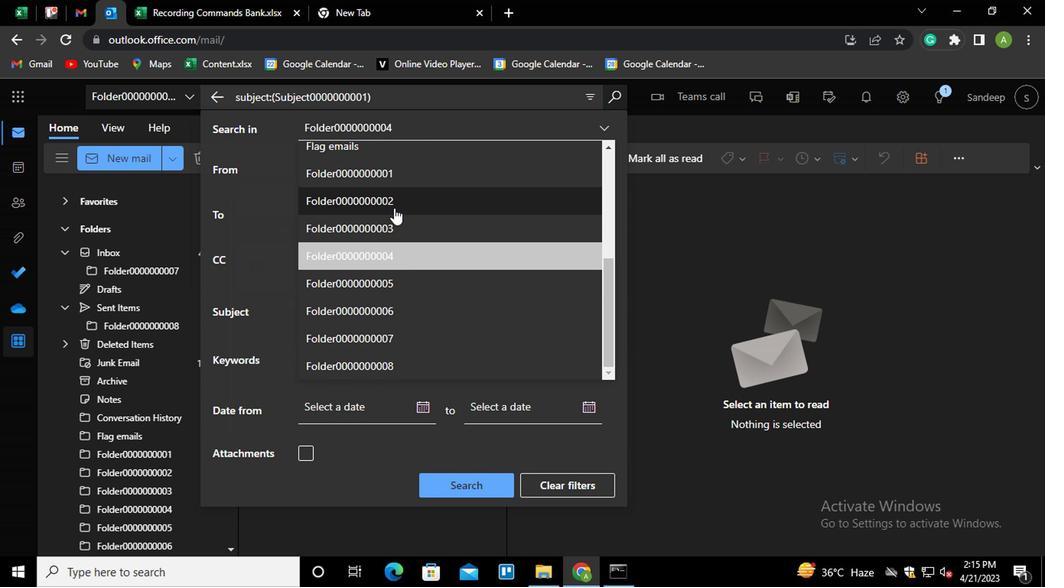 
Action: Mouse pressed left at (393, 204)
Screenshot: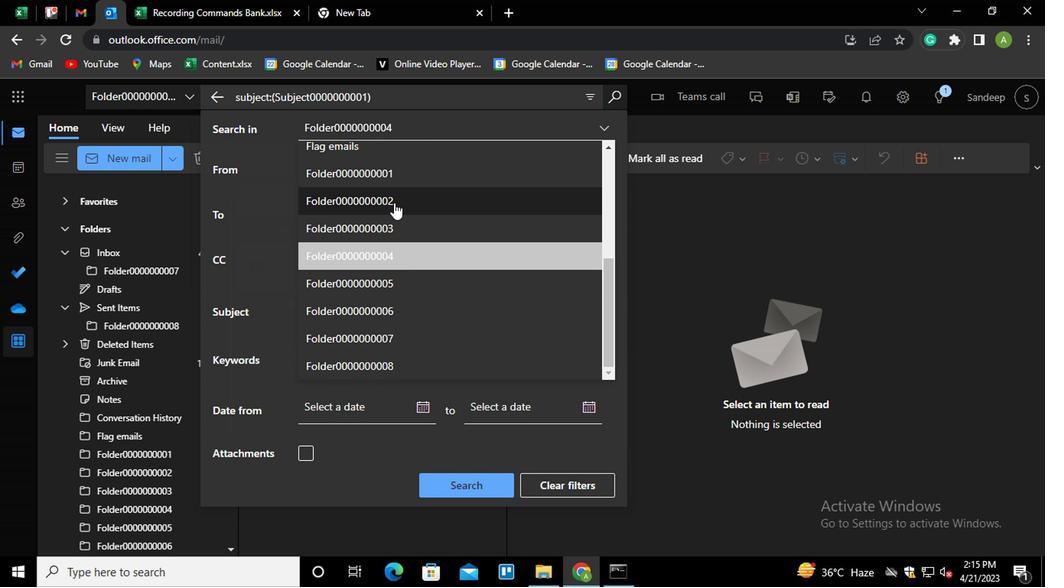 
Action: Mouse moved to (462, 485)
Screenshot: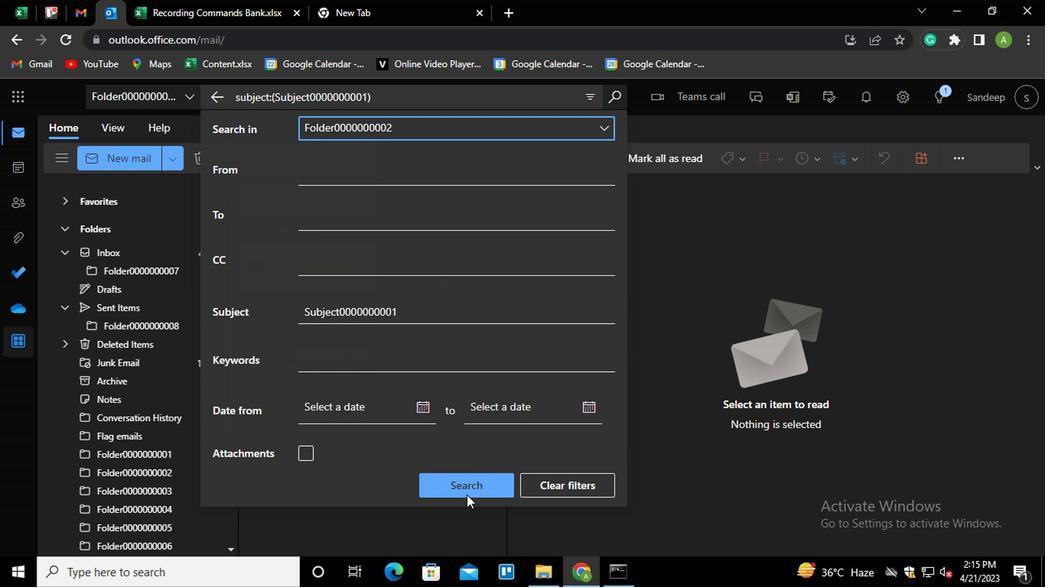 
Action: Mouse pressed left at (462, 485)
Screenshot: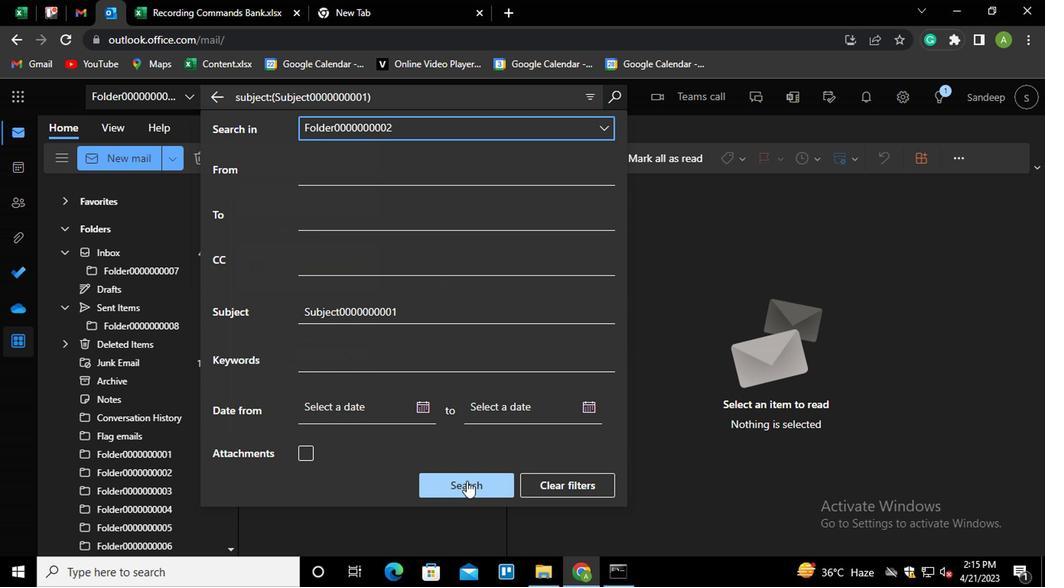 
Action: Mouse moved to (428, 460)
Screenshot: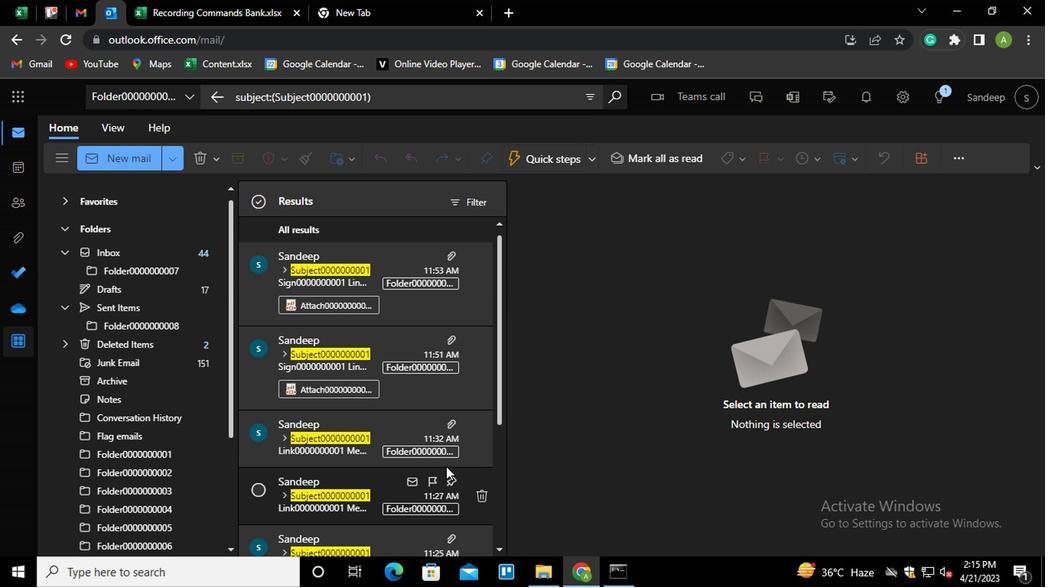 
Action: Mouse scrolled (428, 459) with delta (0, 0)
Screenshot: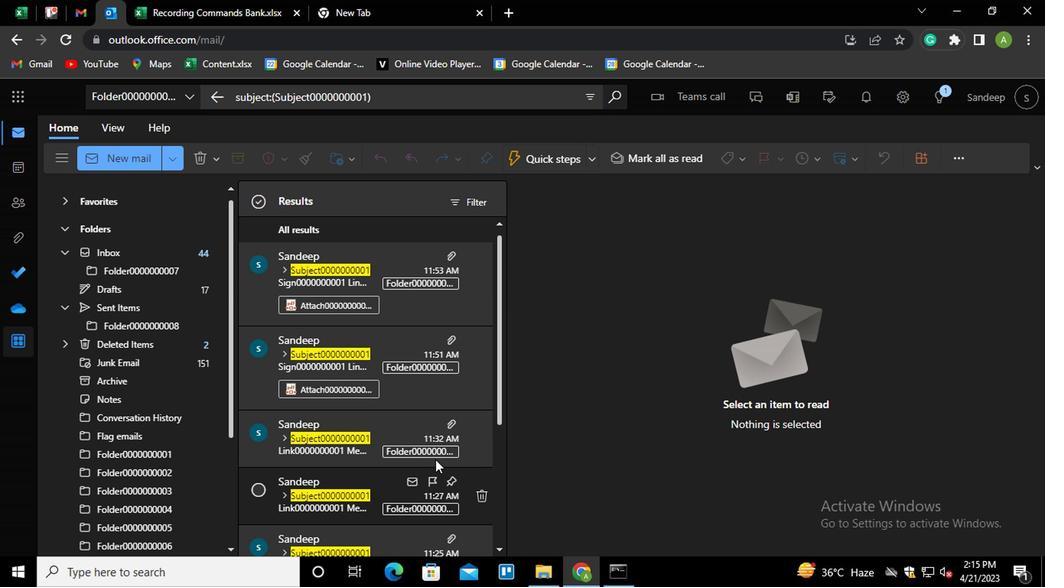 
Action: Mouse moved to (427, 459)
Screenshot: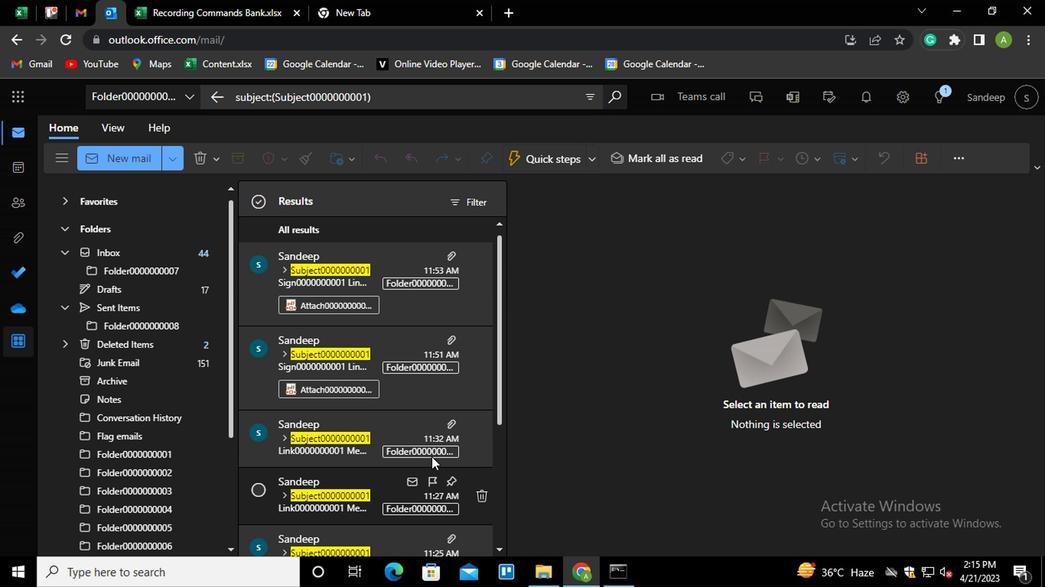 
Action: Mouse scrolled (427, 458) with delta (0, 0)
Screenshot: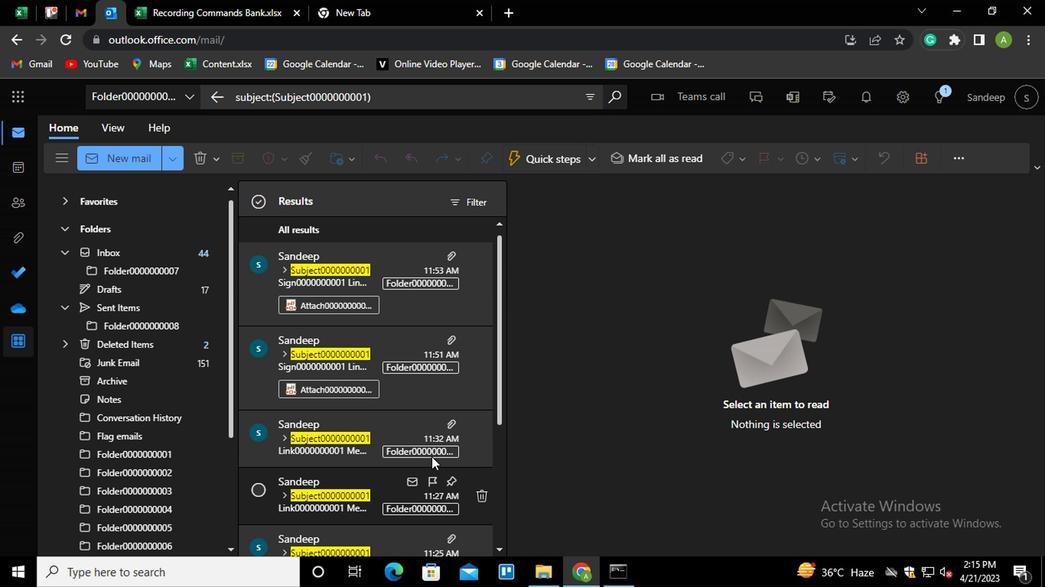 
Action: Mouse scrolled (427, 458) with delta (0, 0)
Screenshot: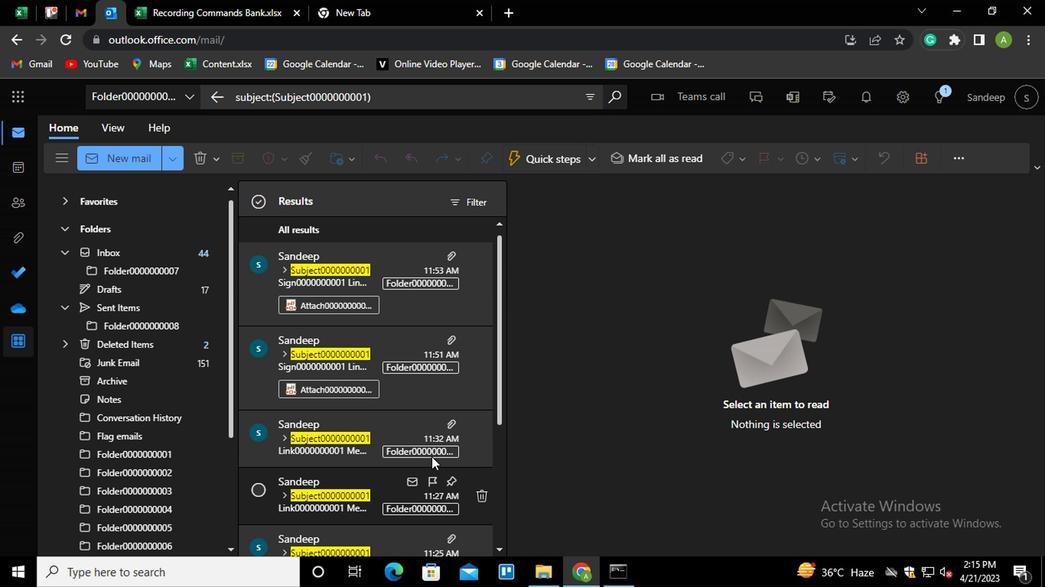 
Action: Mouse scrolled (427, 458) with delta (0, 0)
Screenshot: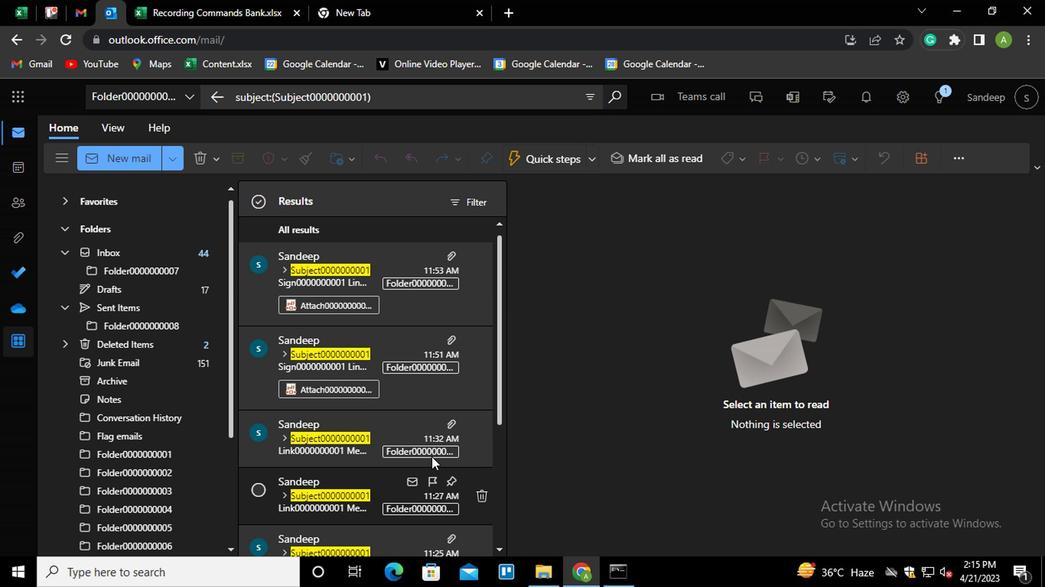 
Action: Mouse scrolled (427, 458) with delta (0, 0)
Screenshot: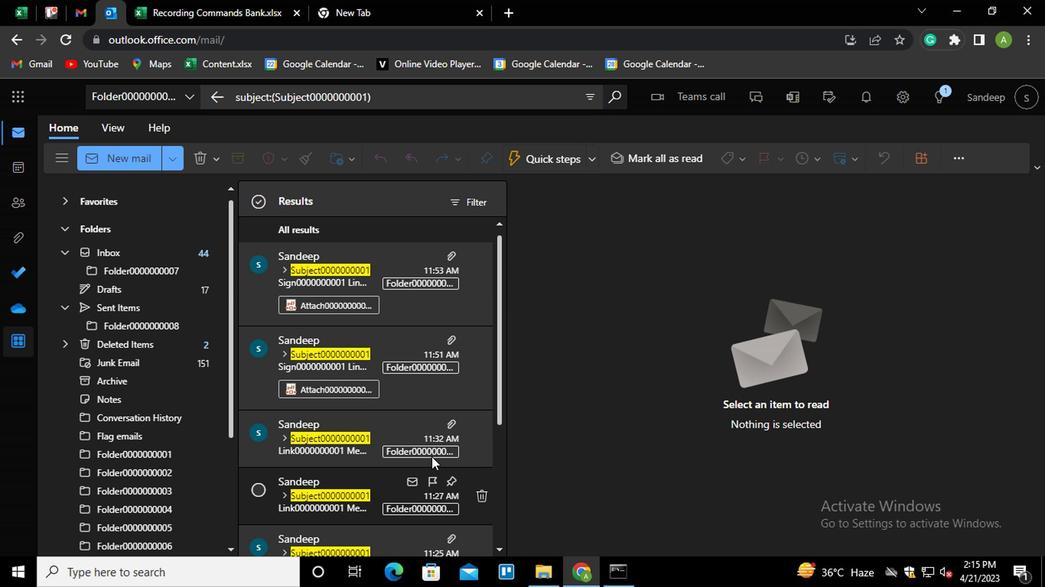 
Action: Mouse scrolled (427, 458) with delta (0, 0)
Screenshot: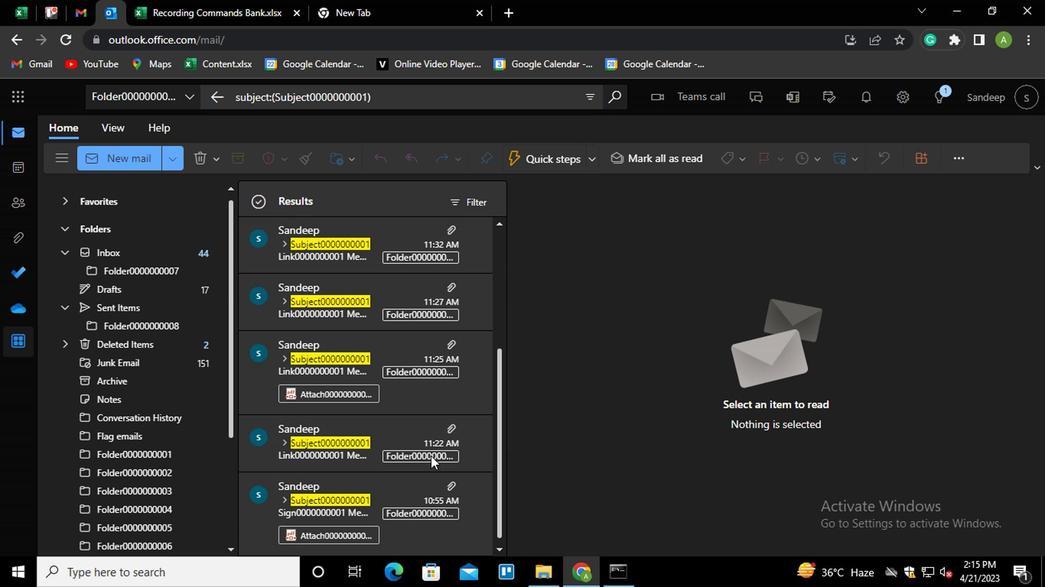 
Action: Mouse scrolled (427, 458) with delta (0, 0)
Screenshot: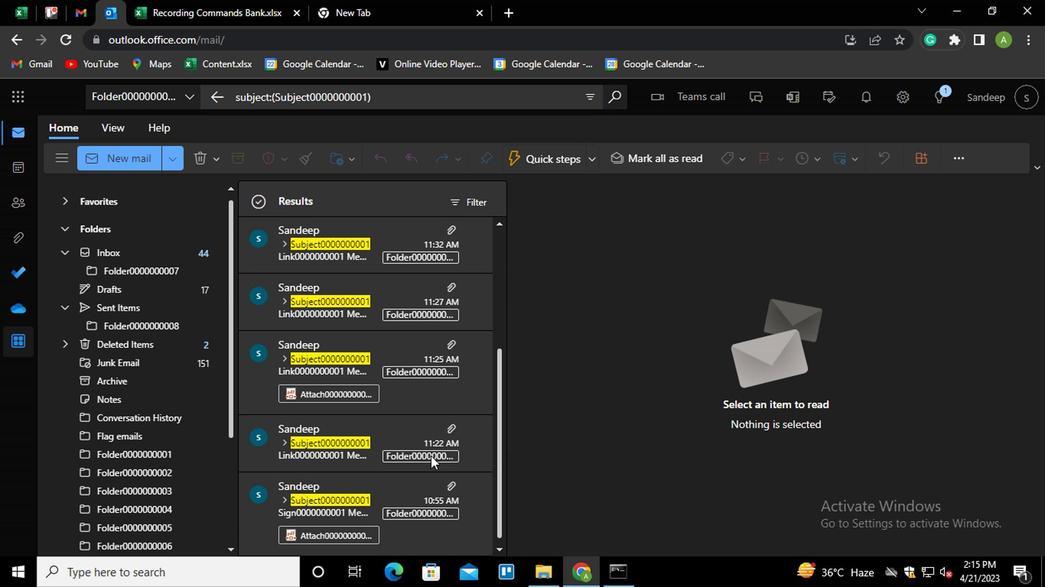 
Action: Mouse scrolled (427, 458) with delta (0, 0)
Screenshot: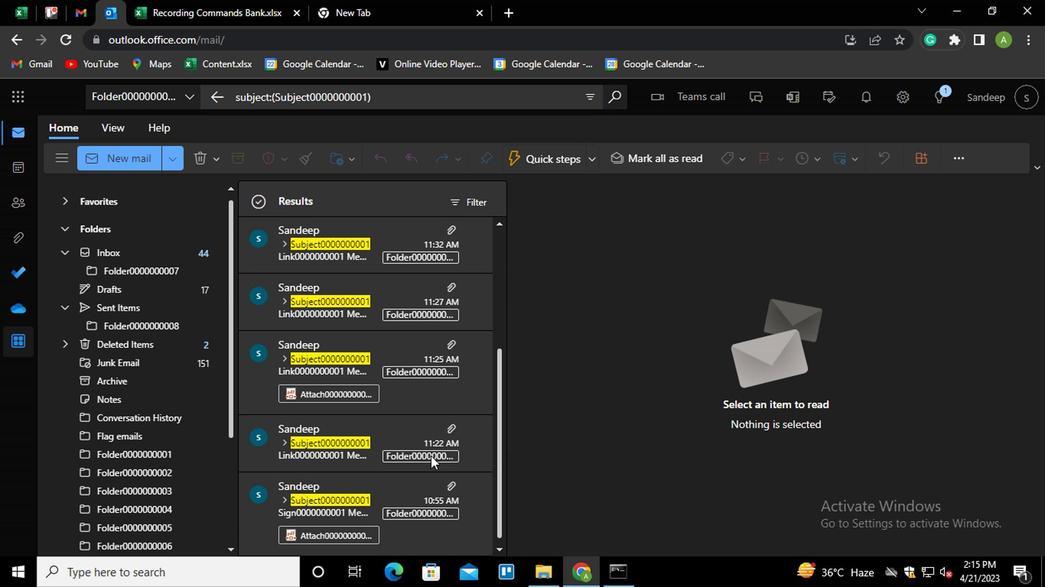 
Action: Mouse scrolled (427, 458) with delta (0, 0)
Screenshot: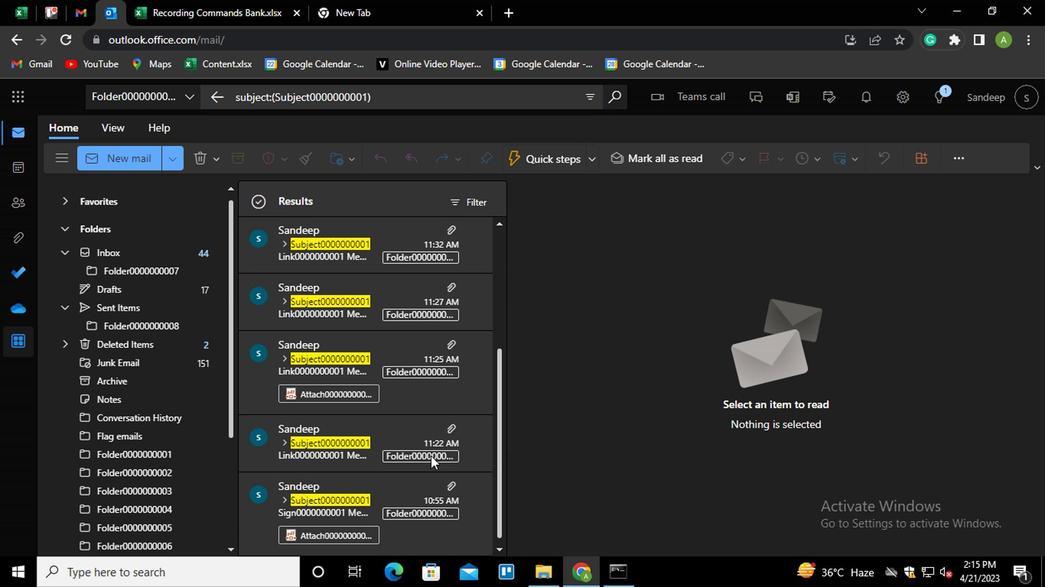 
Action: Mouse moved to (428, 459)
Screenshot: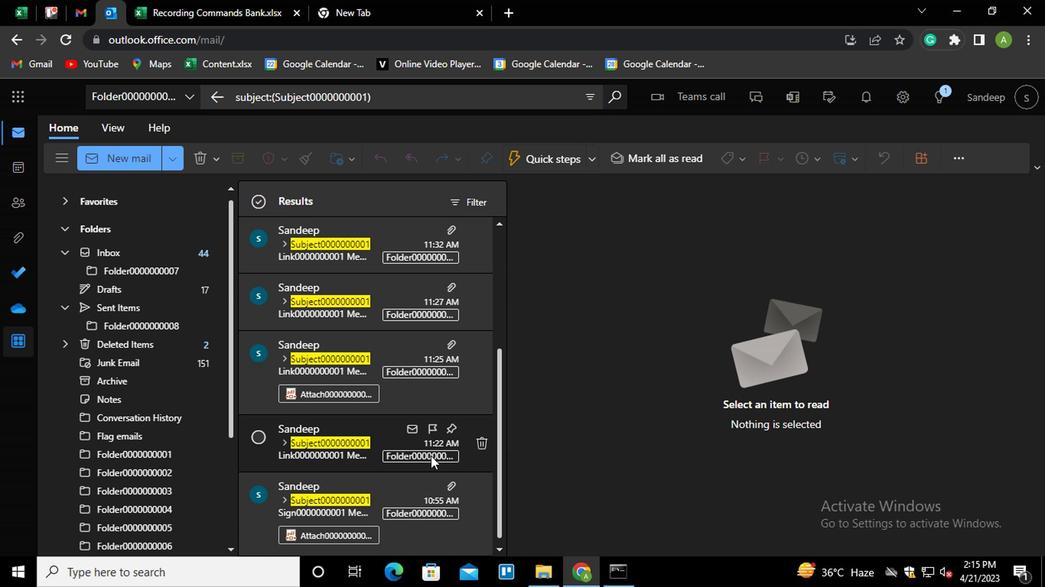 
Action: Mouse scrolled (428, 460) with delta (0, 0)
Screenshot: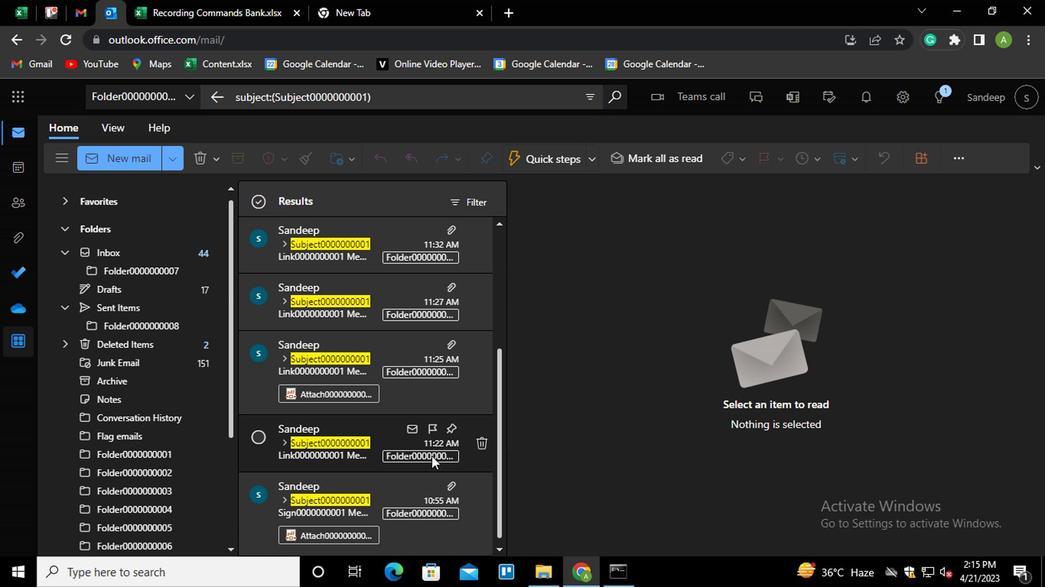 
Action: Mouse scrolled (428, 460) with delta (0, 0)
Screenshot: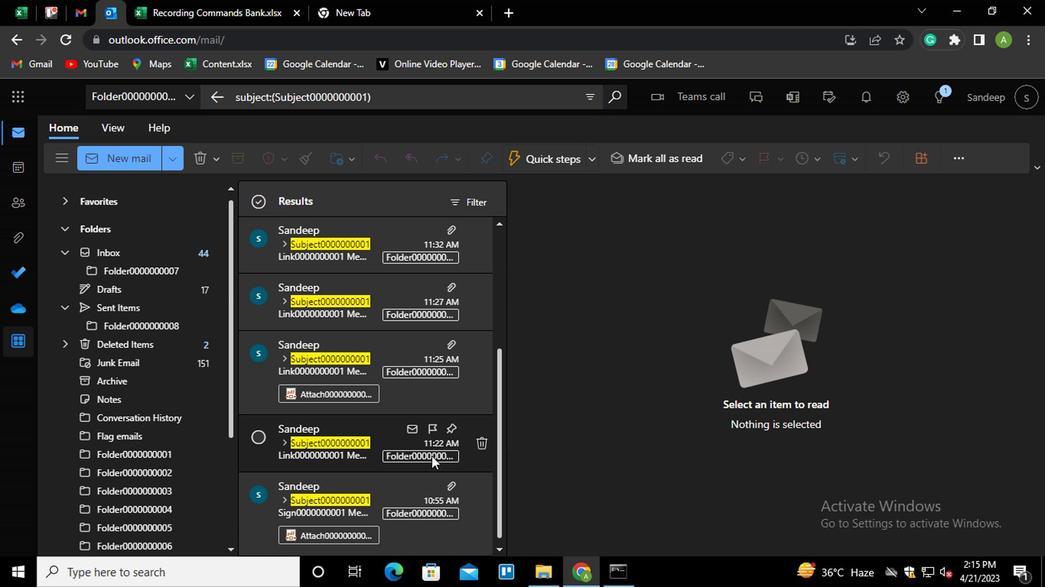 
Action: Mouse scrolled (428, 460) with delta (0, 0)
Screenshot: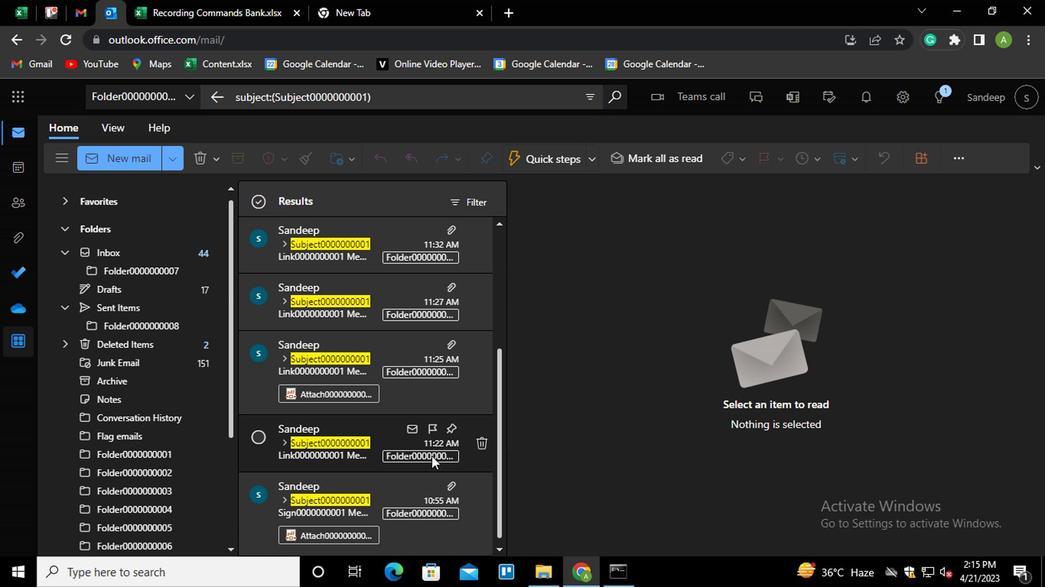 
Action: Mouse scrolled (428, 460) with delta (0, 0)
Screenshot: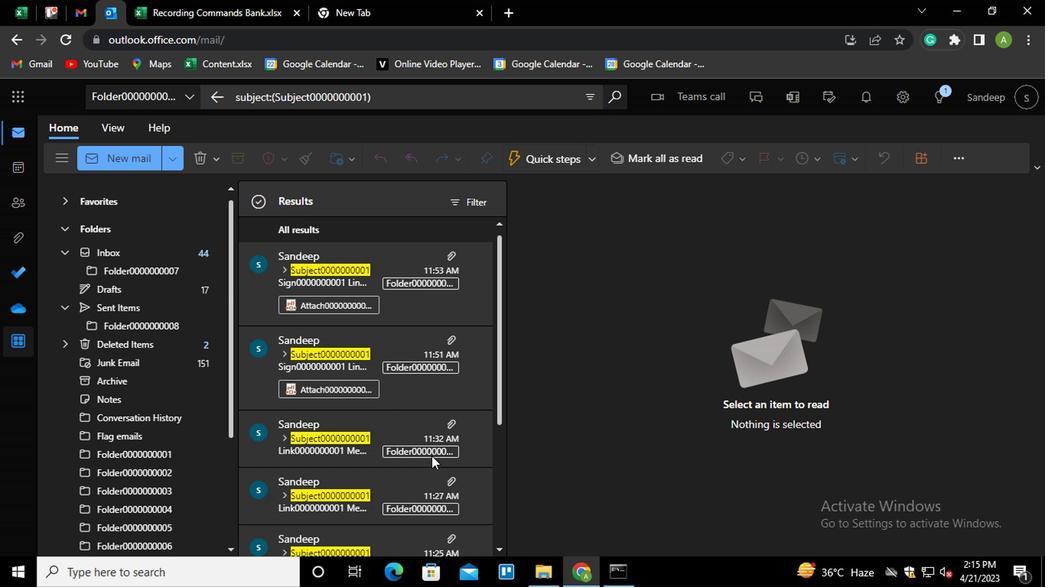 
Action: Mouse scrolled (428, 460) with delta (0, 0)
Screenshot: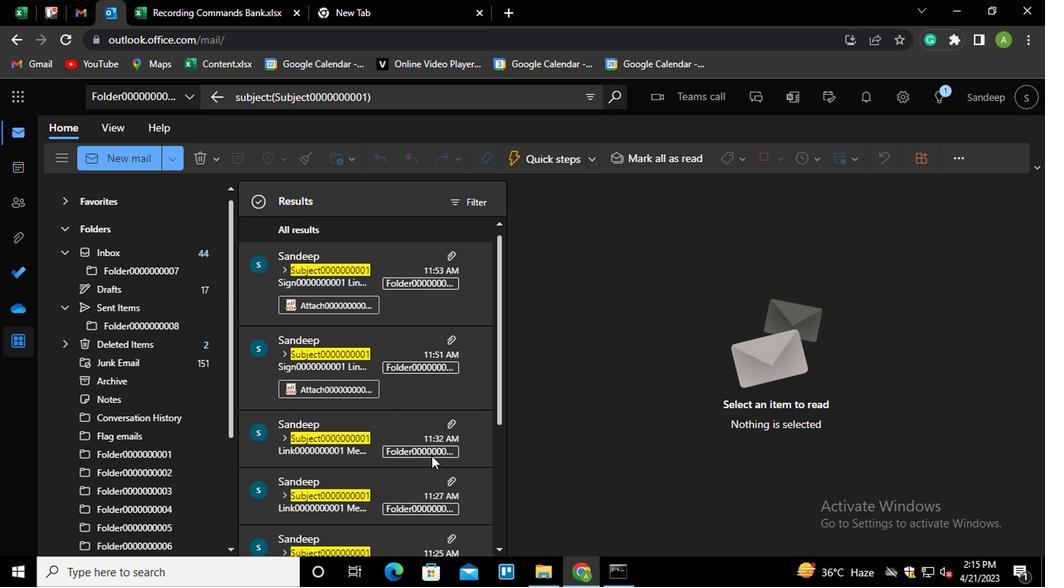 
Action: Mouse scrolled (428, 460) with delta (0, 0)
Screenshot: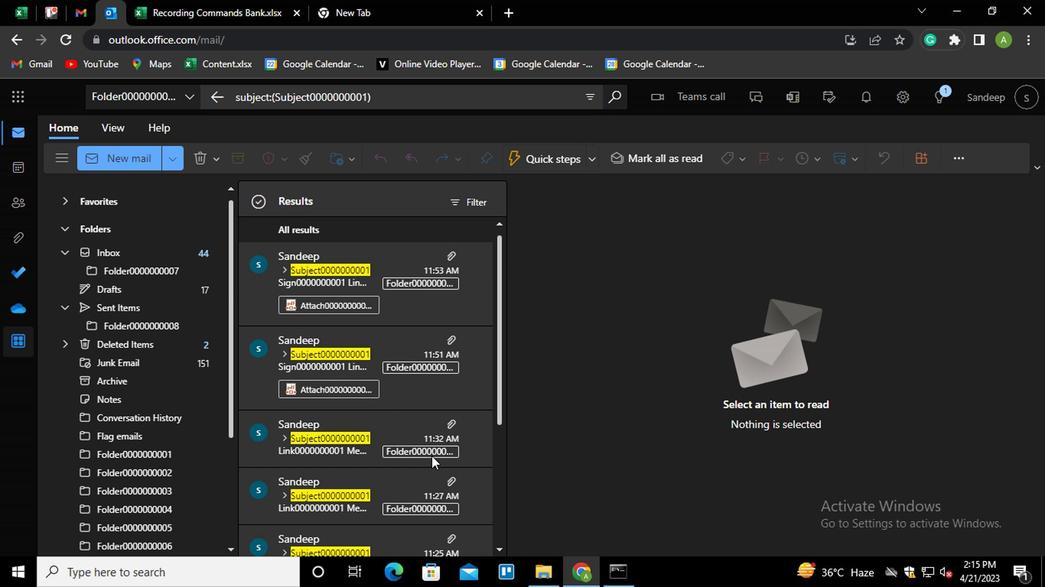 
Action: Mouse scrolled (428, 460) with delta (0, 0)
Screenshot: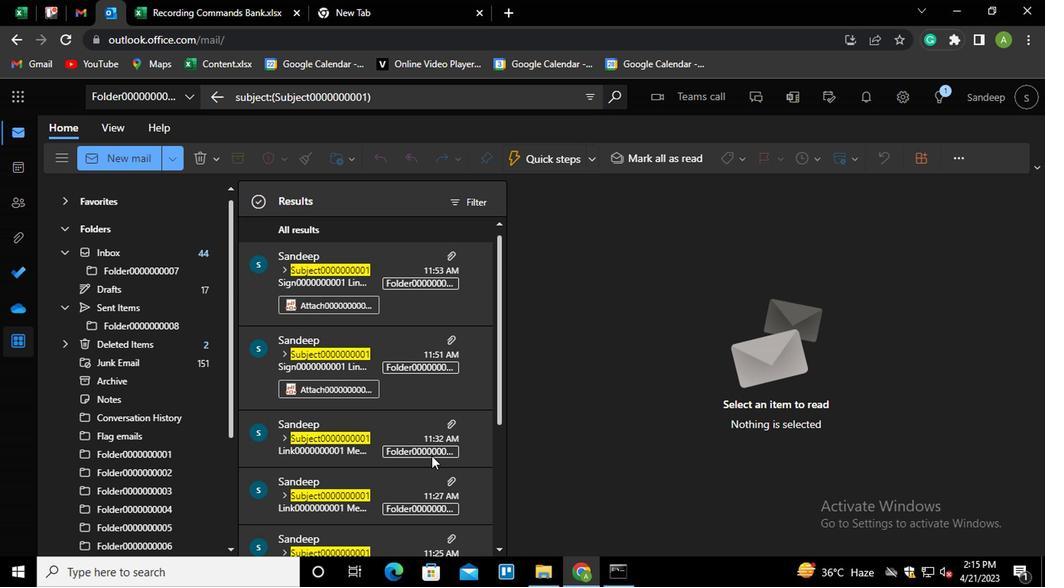 
Action: Mouse moved to (583, 97)
Screenshot: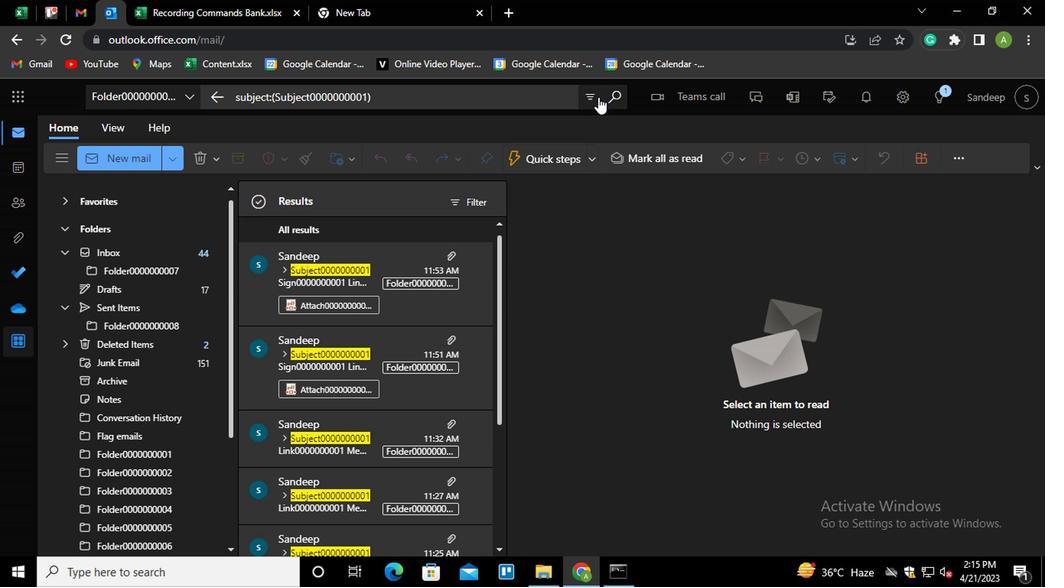 
Action: Mouse pressed left at (583, 97)
Screenshot: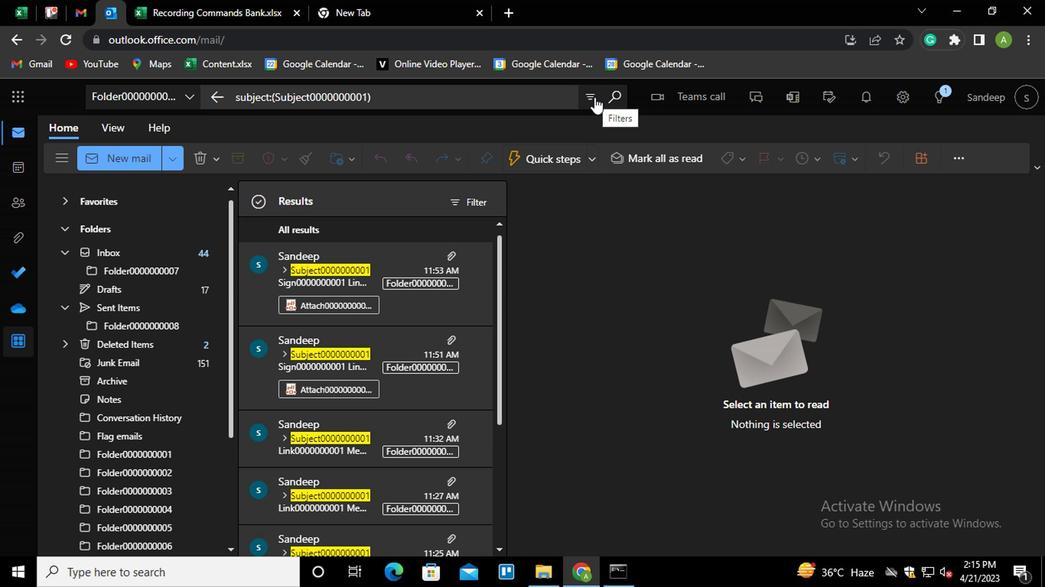 
Action: Mouse moved to (438, 128)
Screenshot: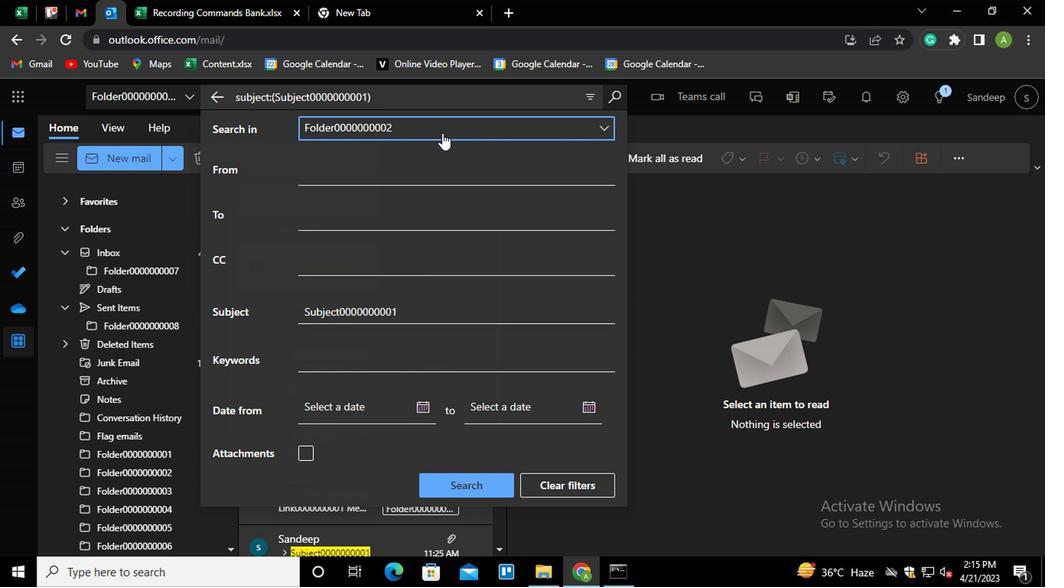 
Action: Mouse pressed left at (438, 128)
Screenshot: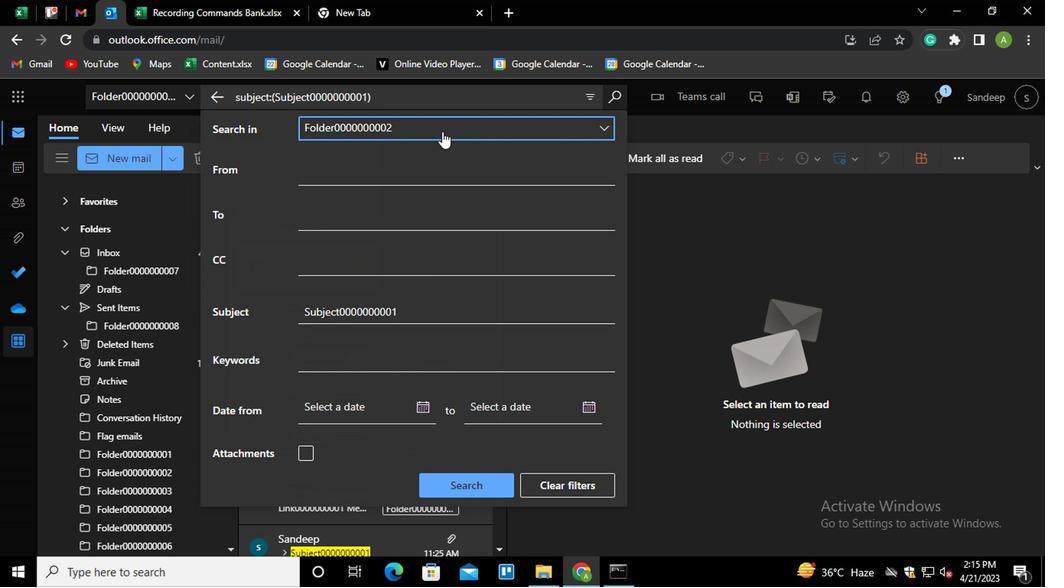 
Action: Mouse moved to (430, 287)
Screenshot: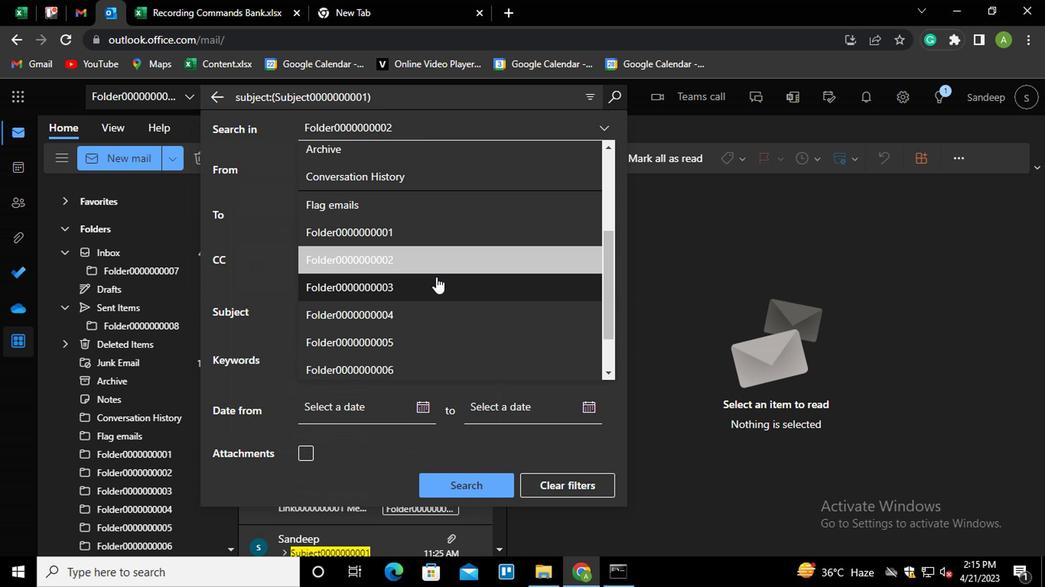 
Action: Mouse pressed left at (430, 287)
Screenshot: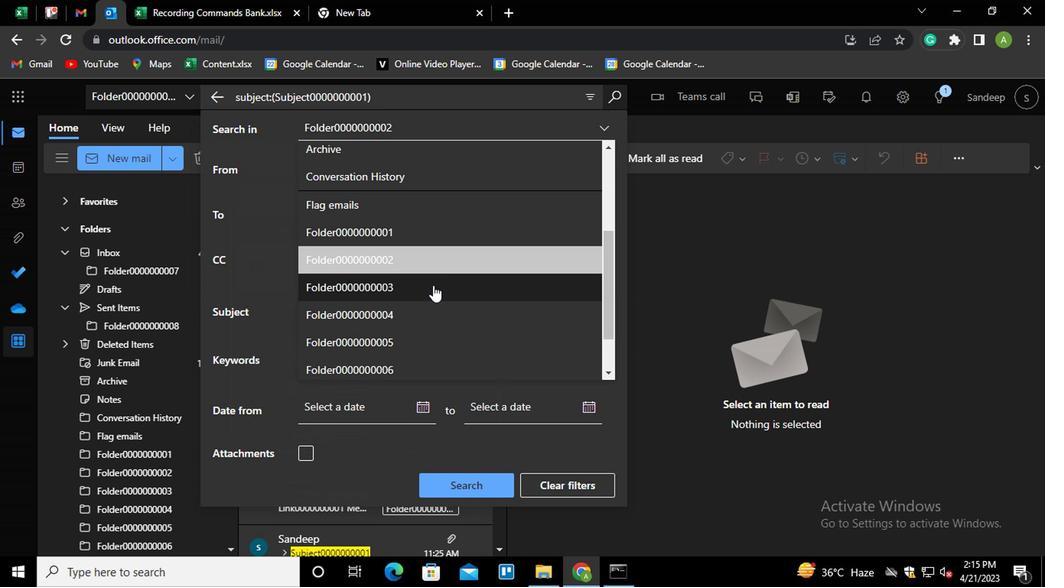 
Action: Mouse moved to (426, 312)
Screenshot: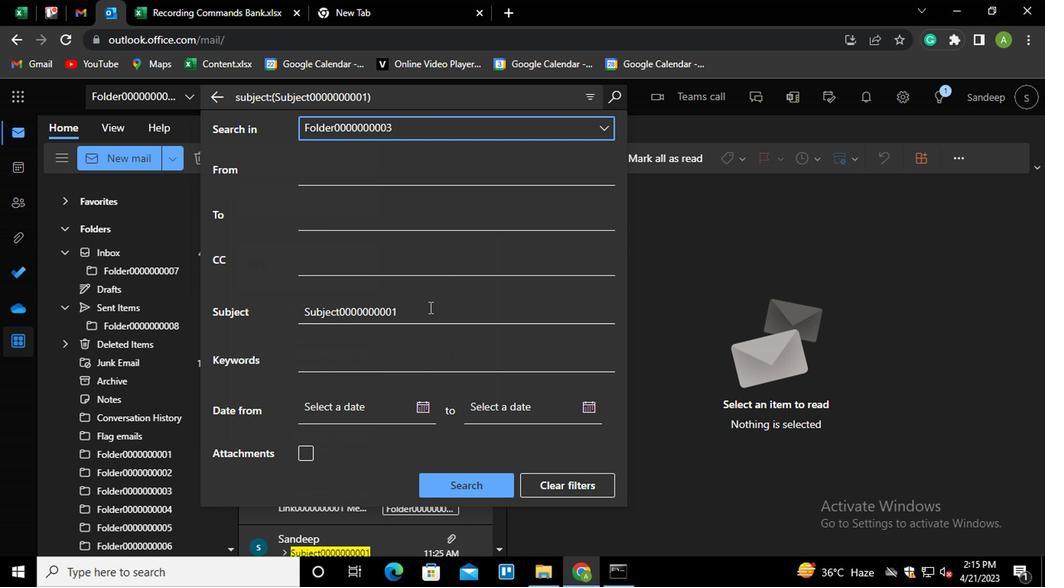 
Action: Mouse pressed left at (426, 312)
Screenshot: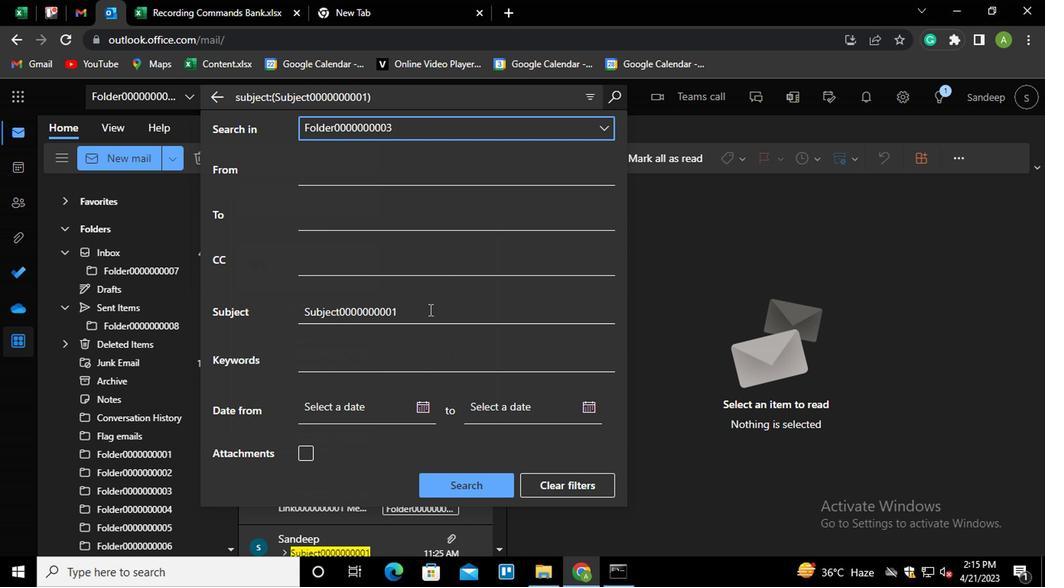
Action: Key pressed <Key.backspace>2
Screenshot: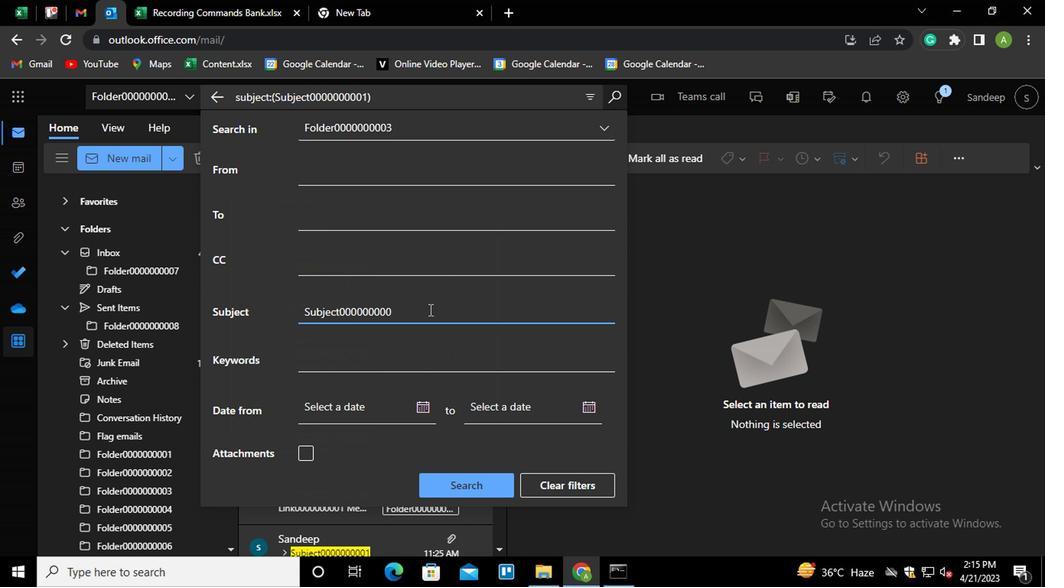 
Action: Mouse moved to (456, 494)
Screenshot: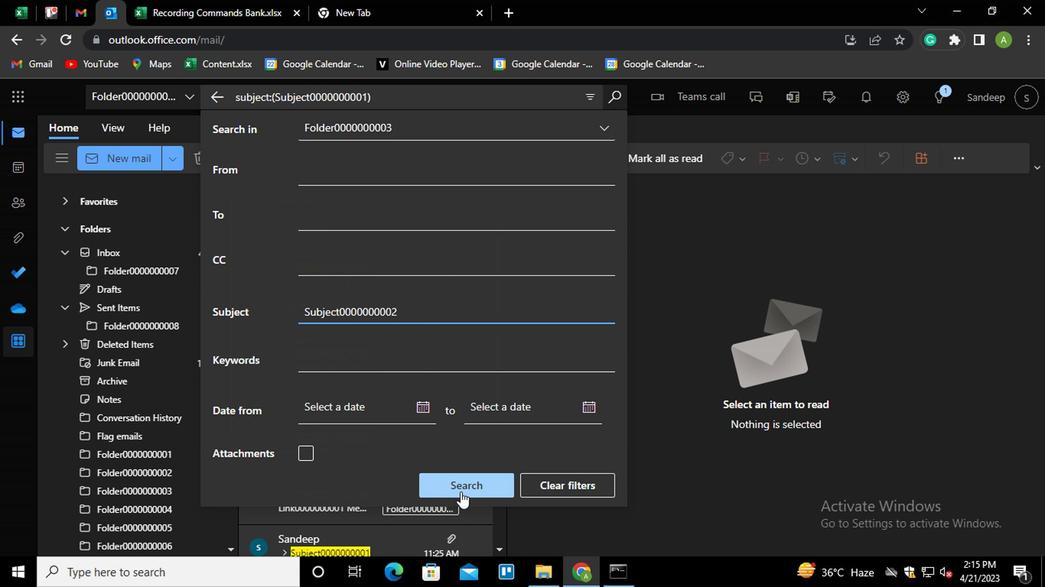 
Action: Mouse pressed left at (456, 494)
Screenshot: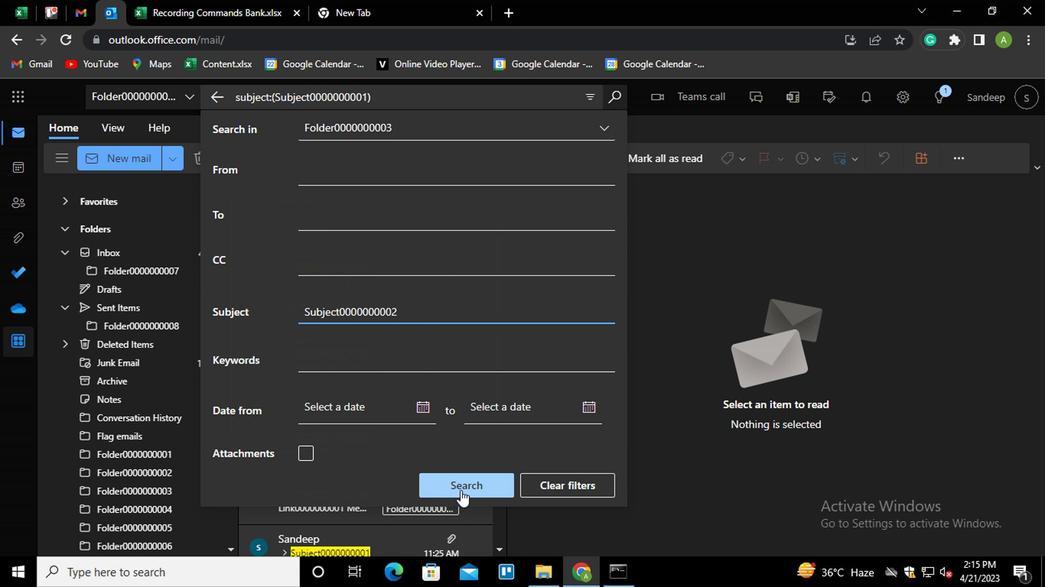 
Action: Mouse moved to (462, 481)
Screenshot: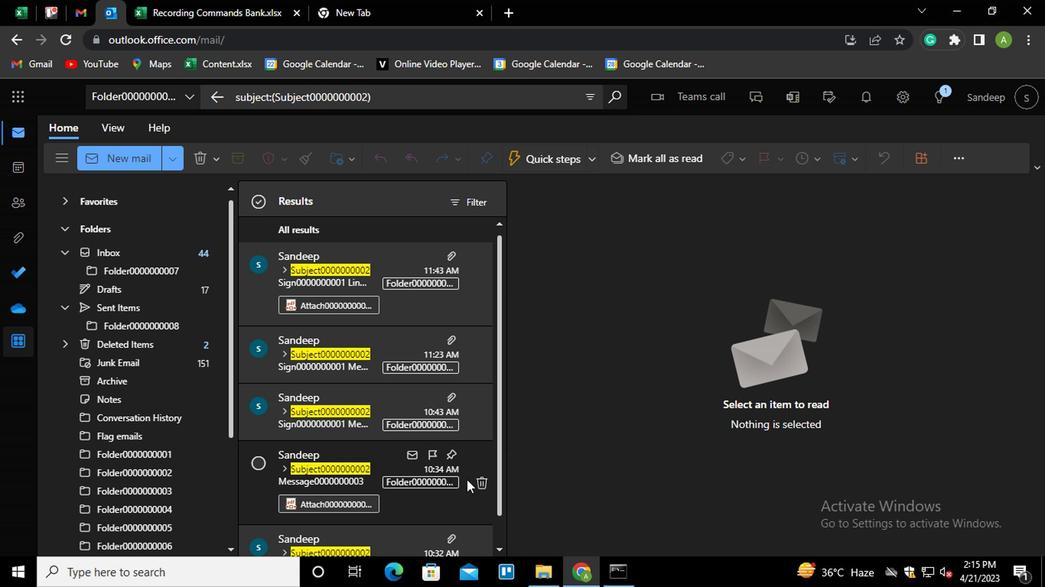 
Action: Mouse scrolled (462, 481) with delta (0, 0)
Screenshot: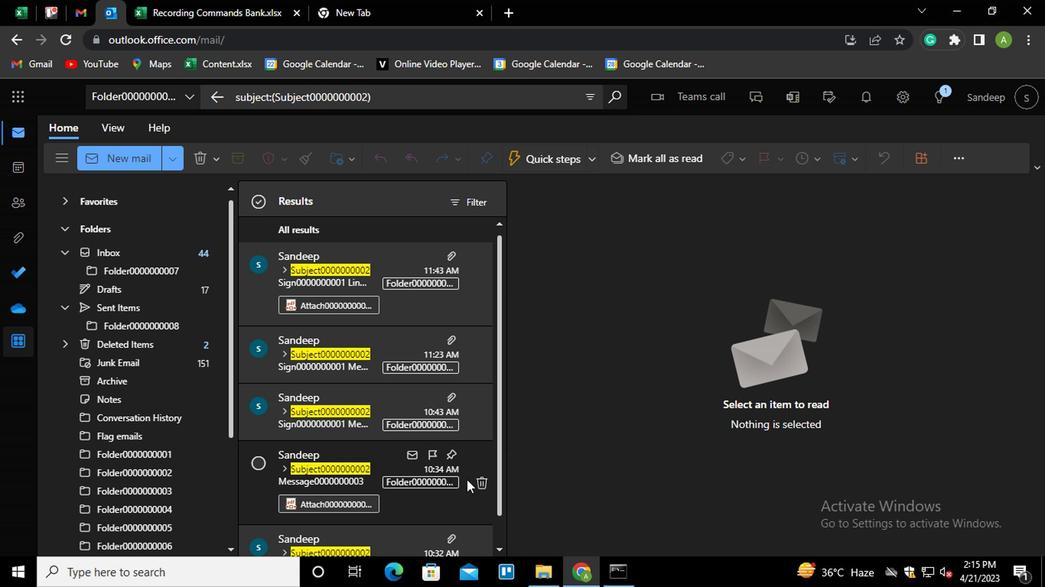 
Action: Mouse scrolled (462, 481) with delta (0, 0)
Screenshot: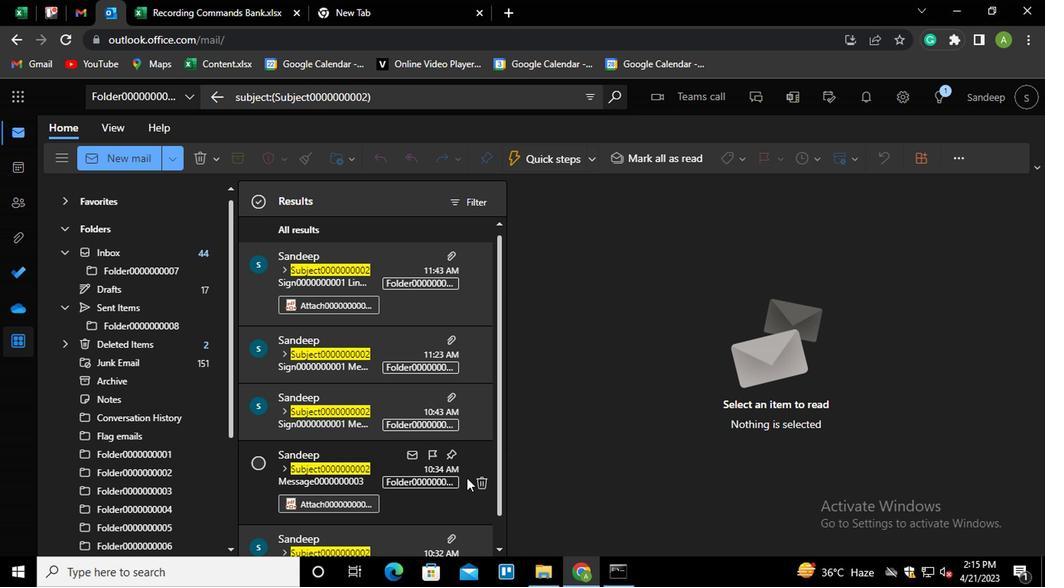 
Action: Mouse scrolled (462, 481) with delta (0, 0)
Screenshot: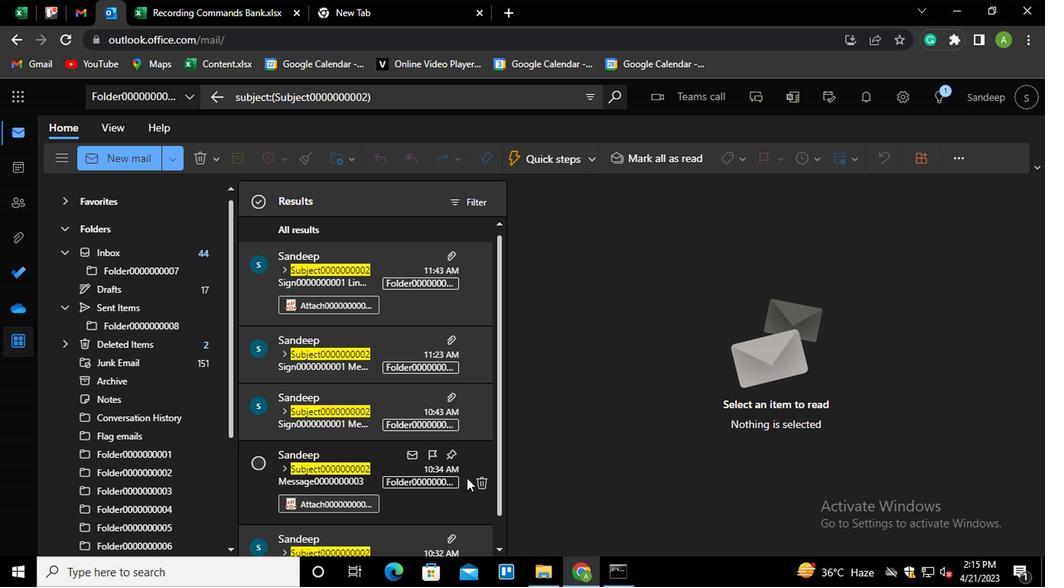 
Action: Mouse scrolled (462, 481) with delta (0, 0)
Screenshot: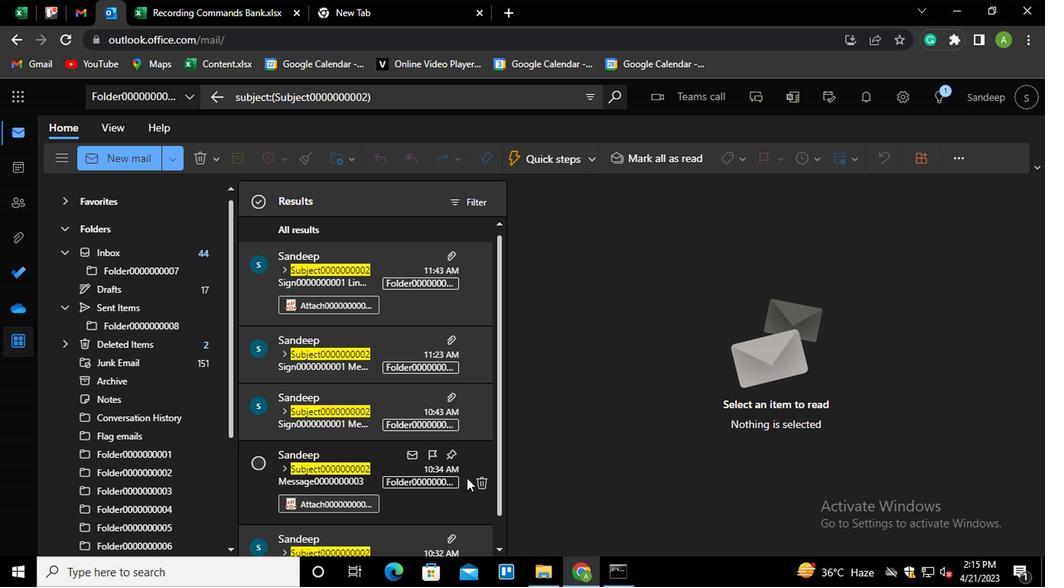 
Action: Mouse moved to (462, 481)
Screenshot: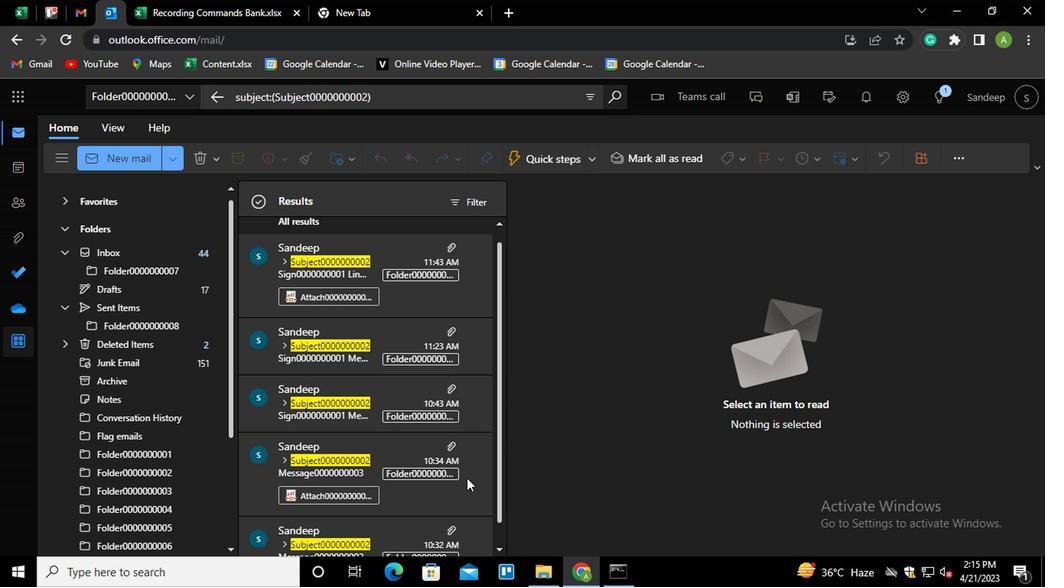 
Action: Mouse scrolled (462, 480) with delta (0, -1)
Screenshot: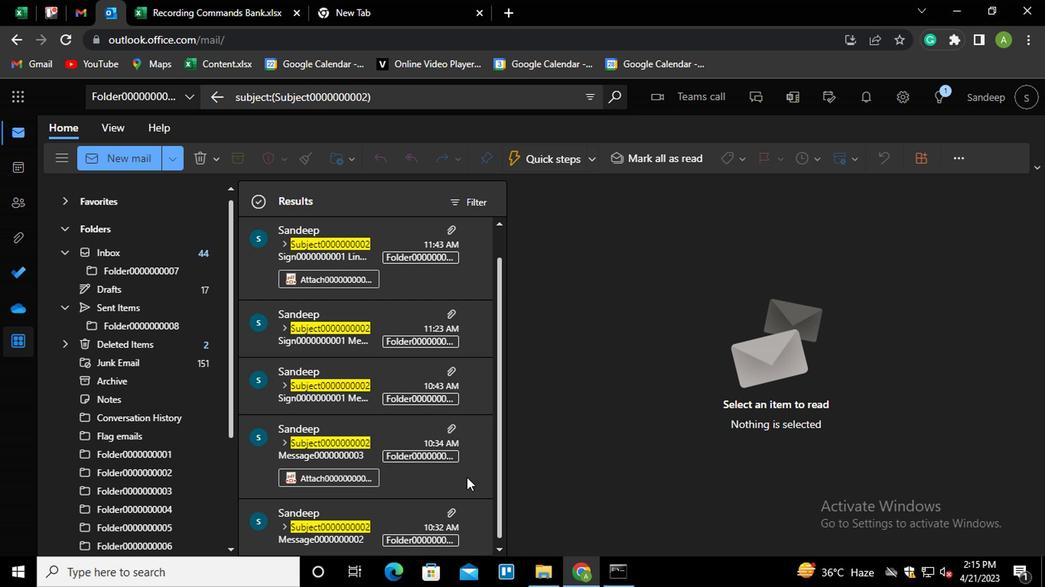 
Action: Mouse scrolled (462, 480) with delta (0, -1)
Screenshot: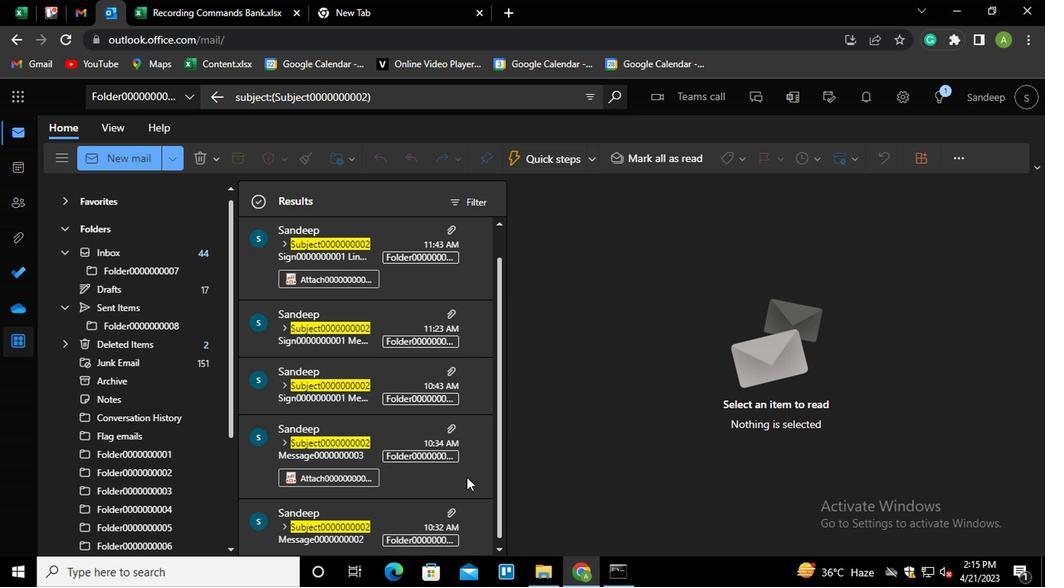 
Action: Mouse scrolled (462, 480) with delta (0, -1)
Screenshot: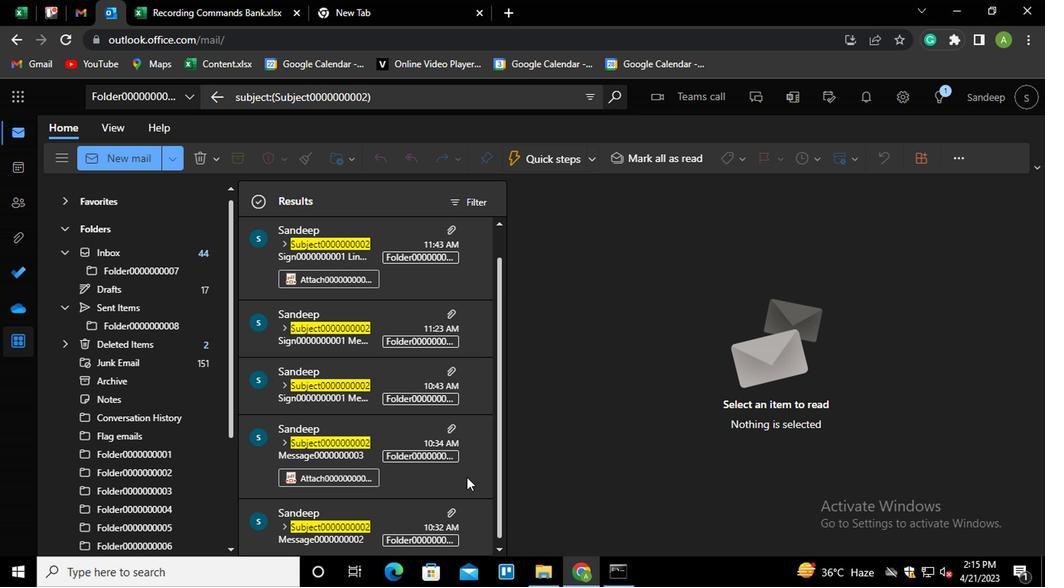 
Action: Mouse scrolled (462, 481) with delta (0, 0)
Screenshot: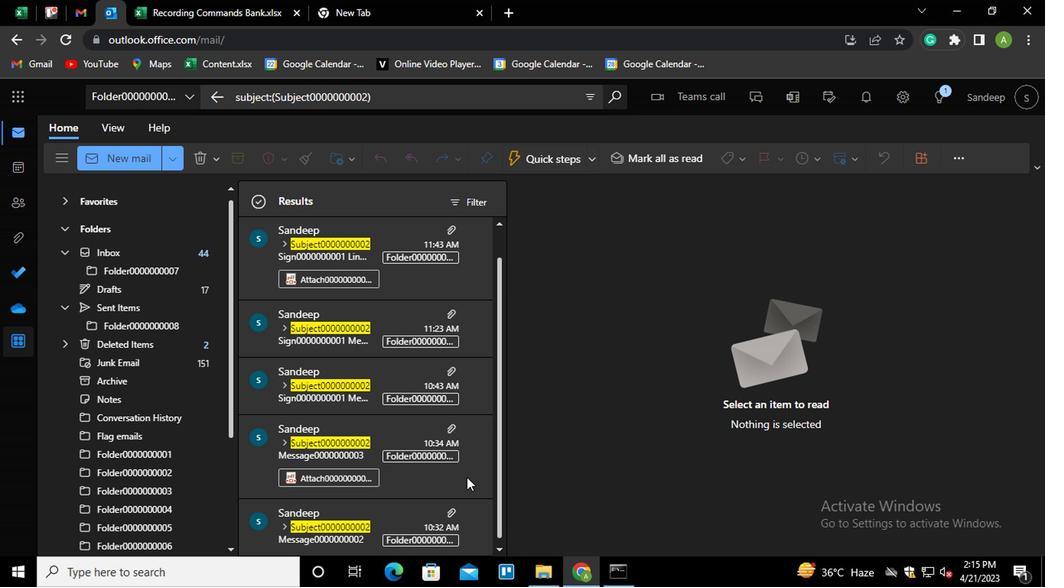 
Action: Mouse scrolled (462, 481) with delta (0, 0)
Screenshot: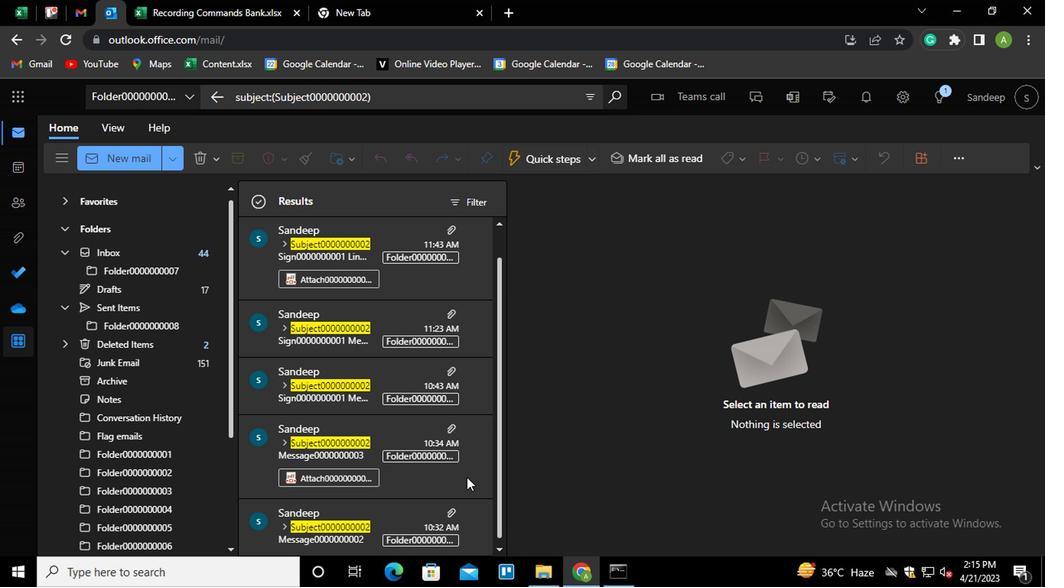 
Action: Mouse scrolled (462, 481) with delta (0, 0)
Screenshot: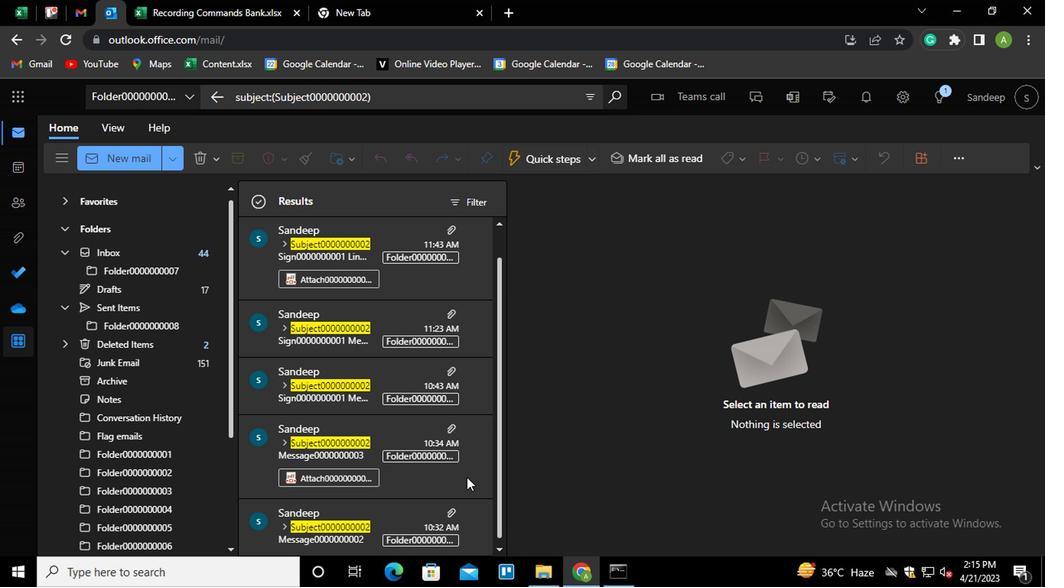 
Action: Mouse moved to (461, 480)
Screenshot: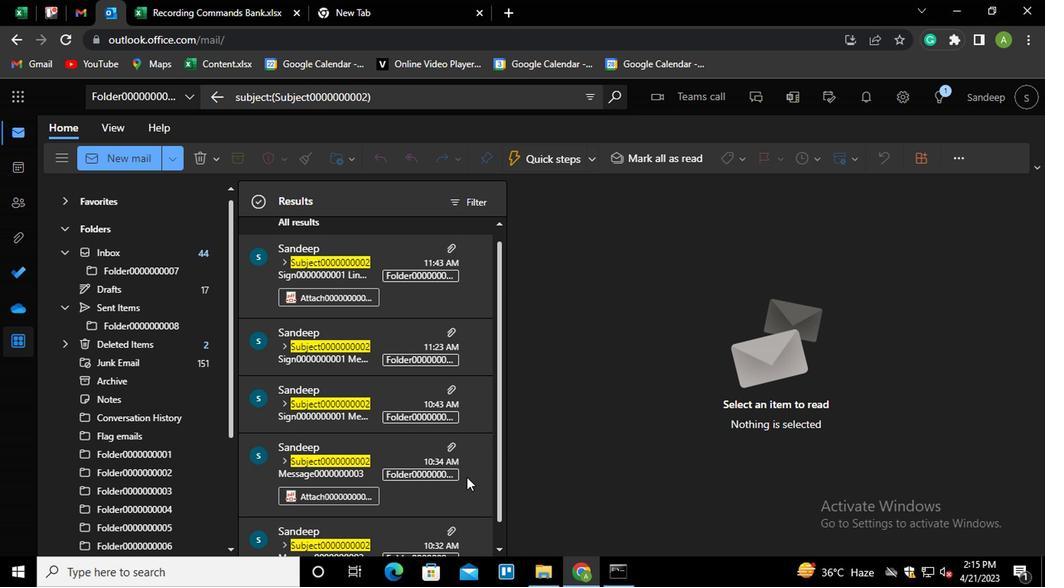 
Action: Mouse scrolled (461, 481) with delta (0, 1)
Screenshot: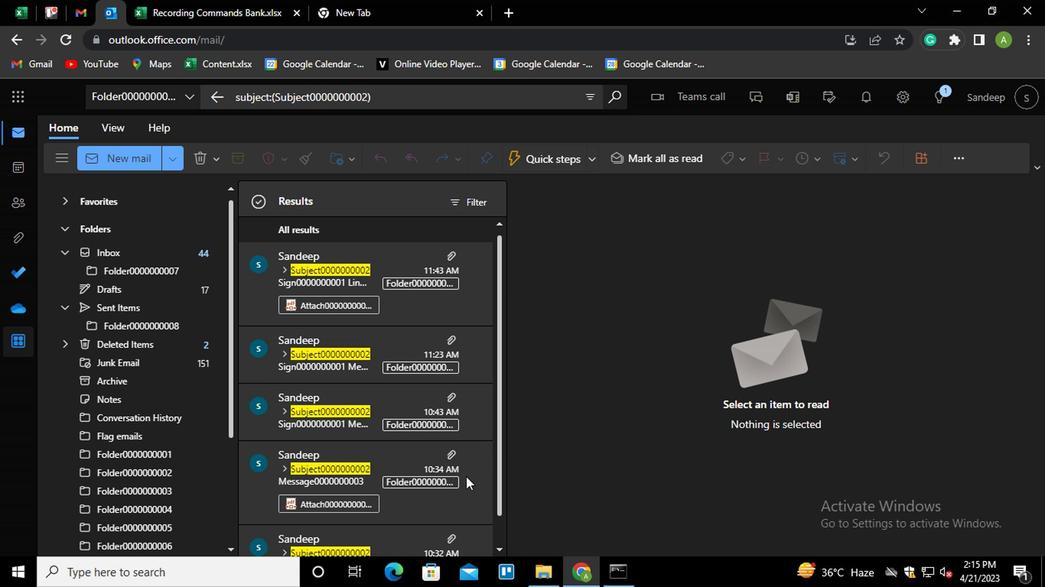 
Action: Mouse scrolled (461, 481) with delta (0, 1)
Screenshot: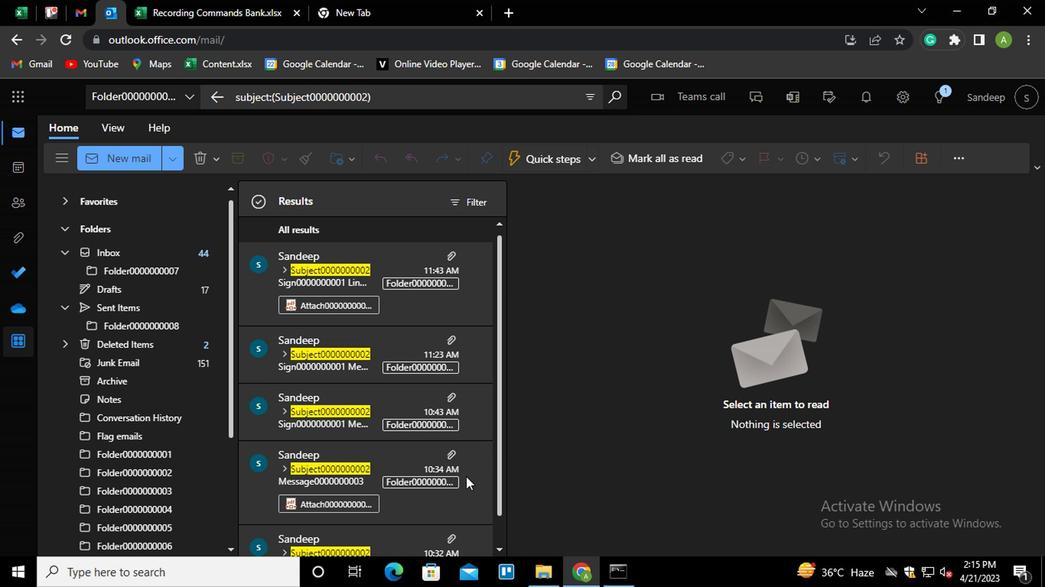 
Action: Mouse scrolled (461, 481) with delta (0, 1)
Screenshot: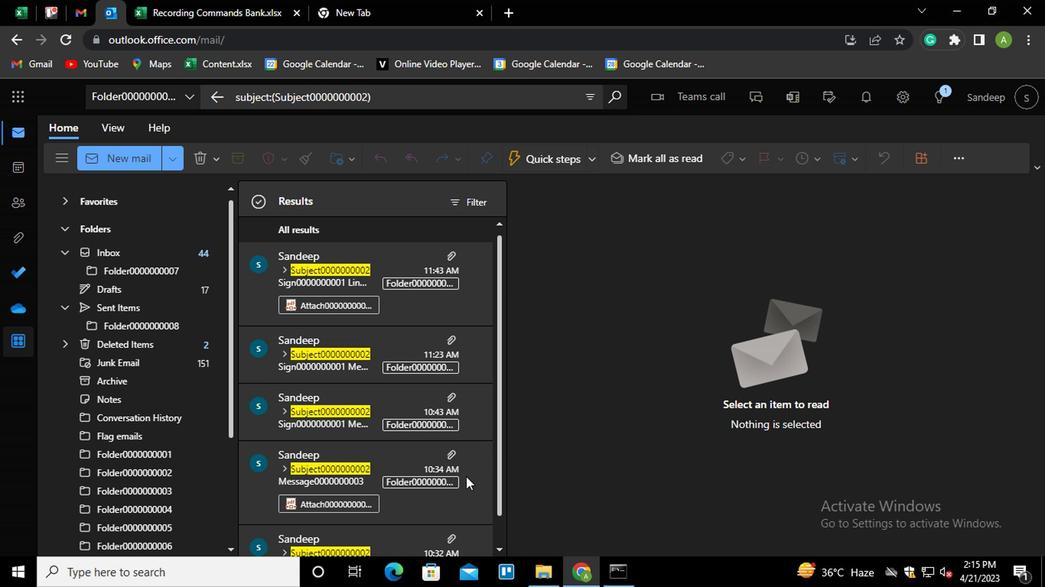 
Action: Mouse scrolled (461, 481) with delta (0, 1)
Screenshot: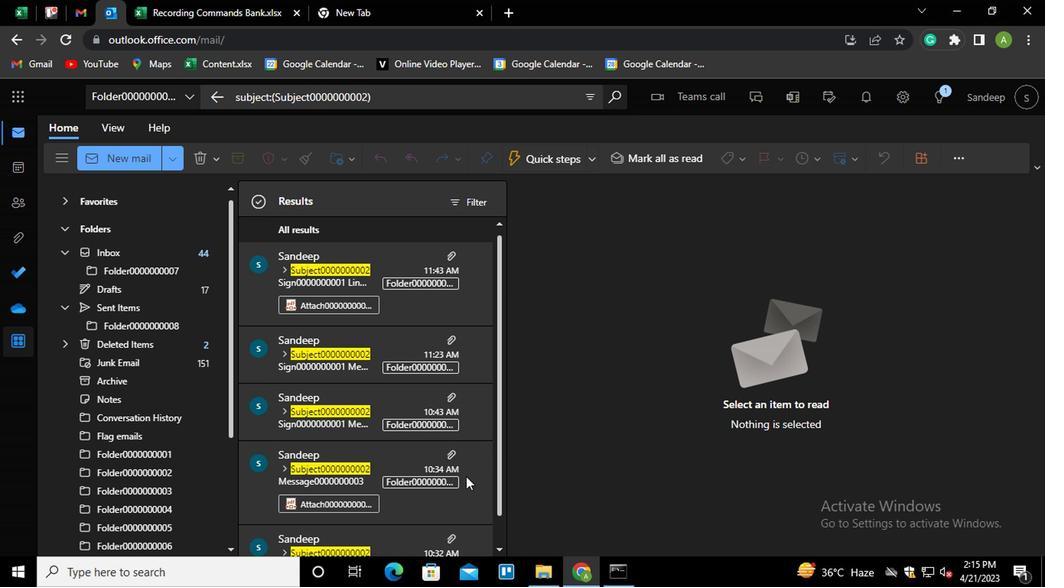 
Action: Mouse scrolled (461, 481) with delta (0, 1)
Screenshot: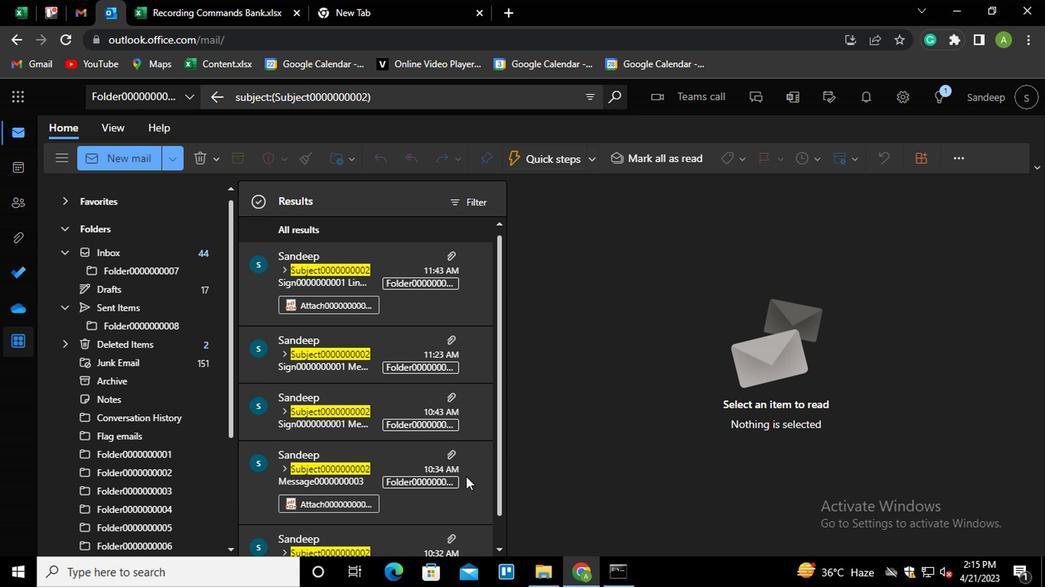 
Action: Mouse moved to (579, 96)
Screenshot: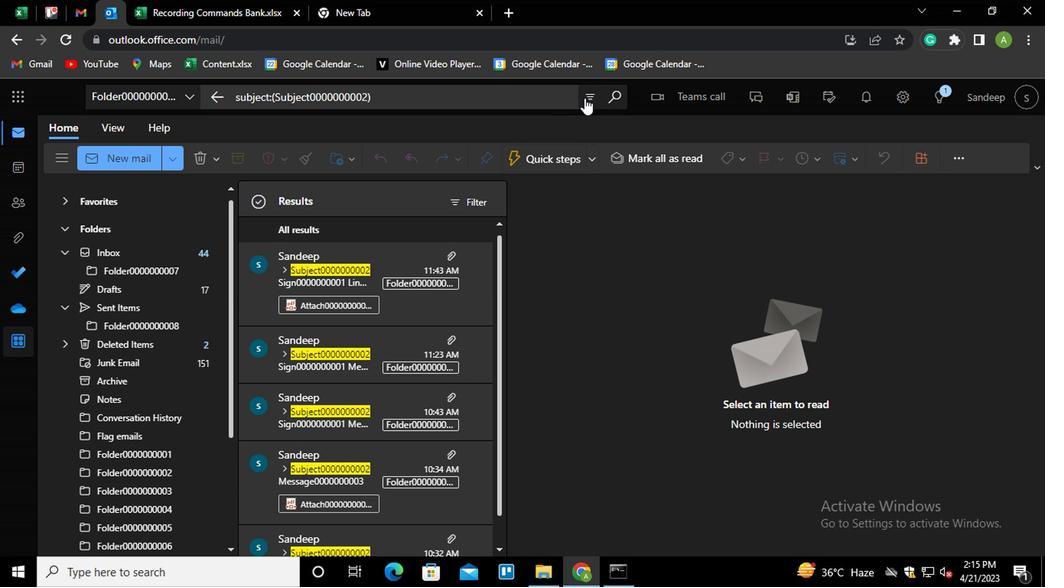
Action: Mouse pressed left at (579, 96)
Screenshot: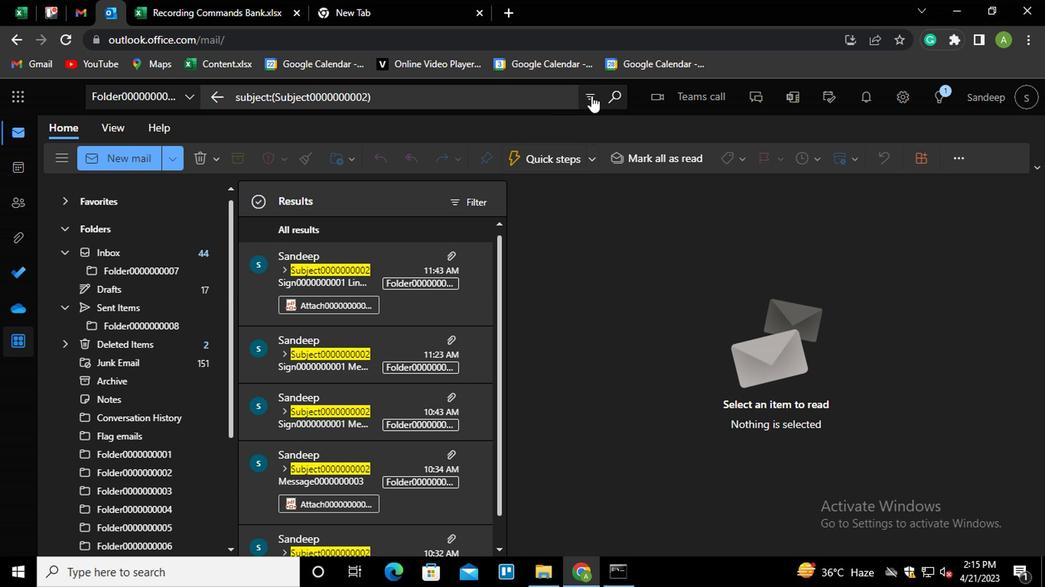 
Action: Mouse moved to (422, 123)
Screenshot: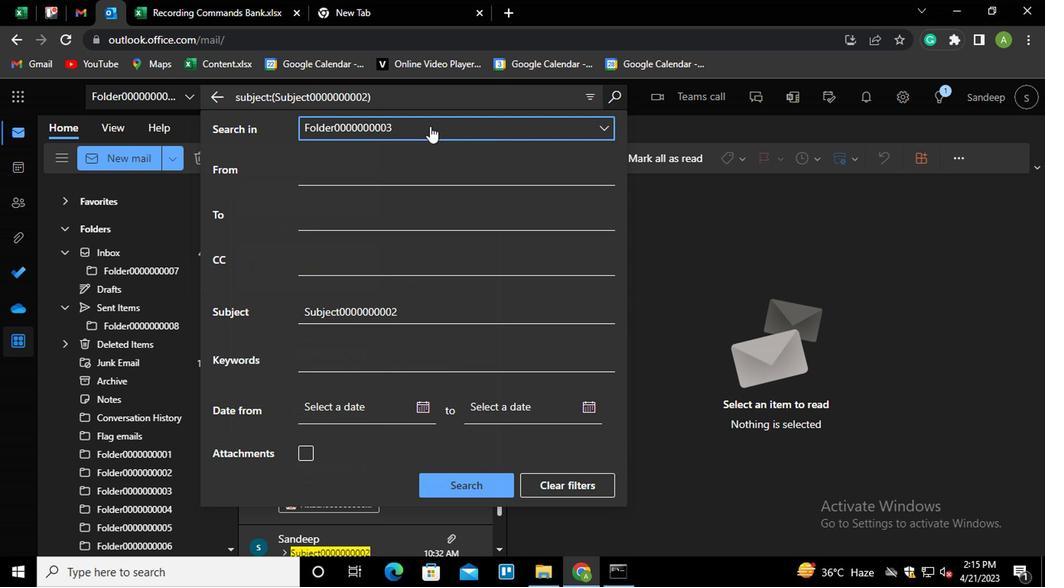 
Action: Mouse pressed left at (422, 123)
Screenshot: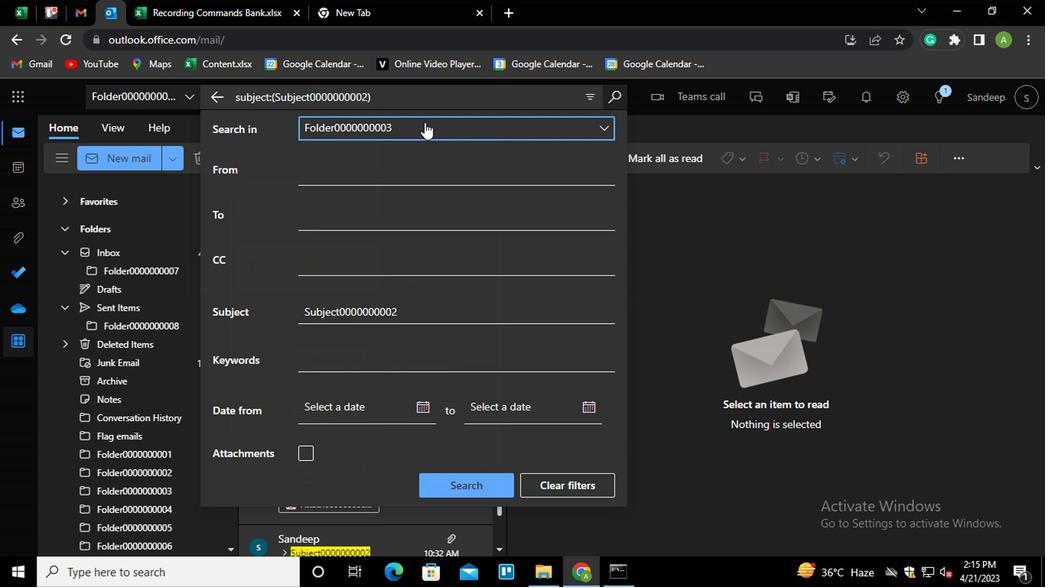 
Action: Mouse moved to (401, 256)
Screenshot: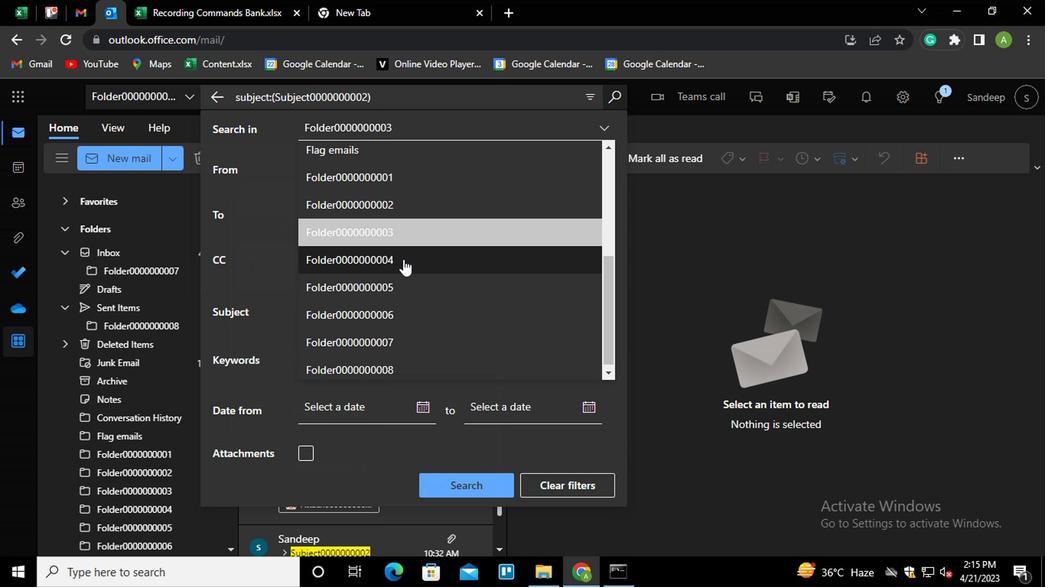 
Action: Mouse pressed left at (401, 256)
Screenshot: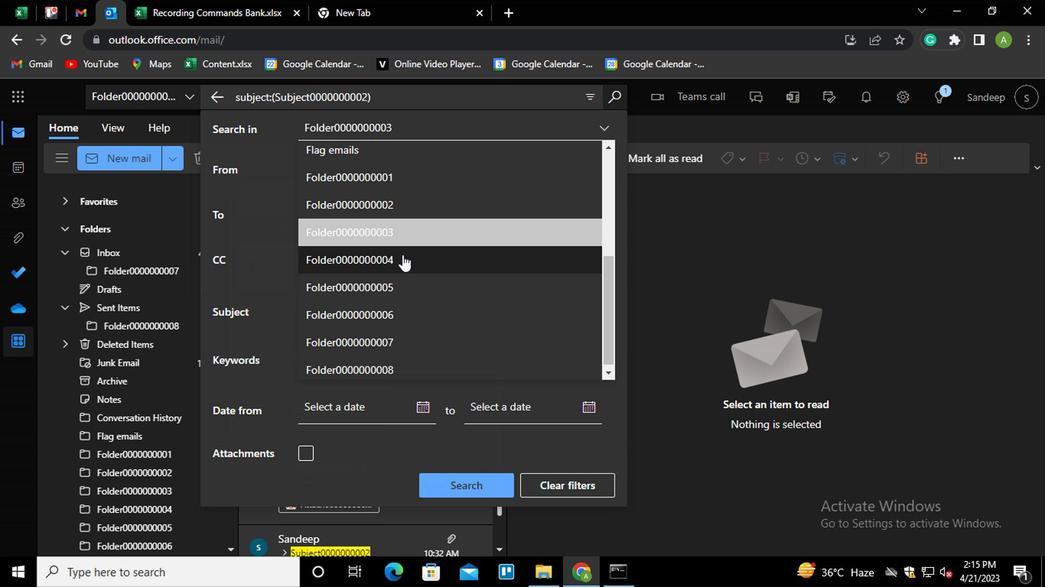 
Action: Mouse moved to (407, 313)
Screenshot: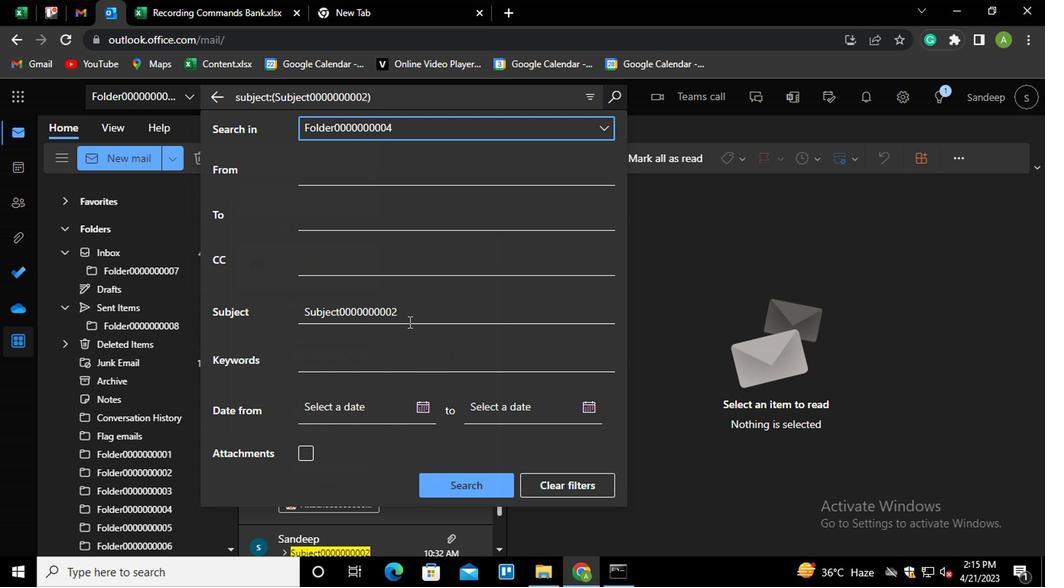 
Action: Mouse pressed left at (407, 313)
Screenshot: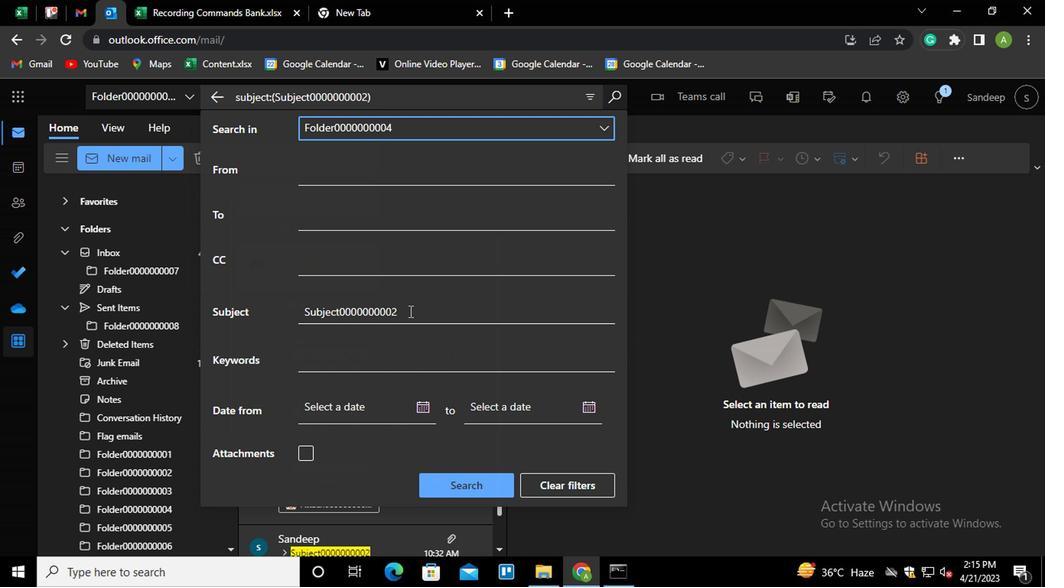 
Action: Key pressed <Key.backspace>3
Screenshot: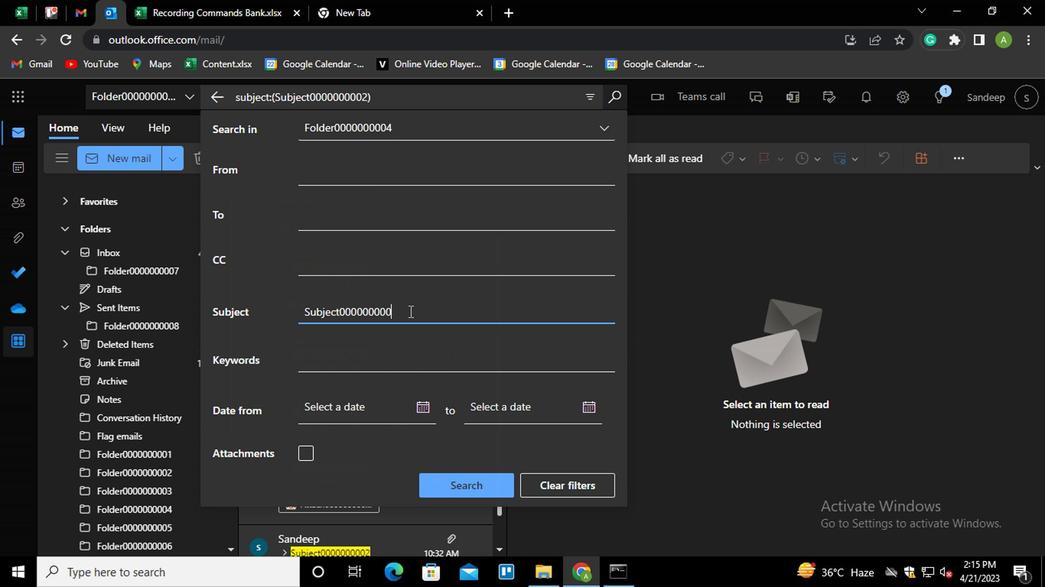 
Action: Mouse moved to (454, 488)
Screenshot: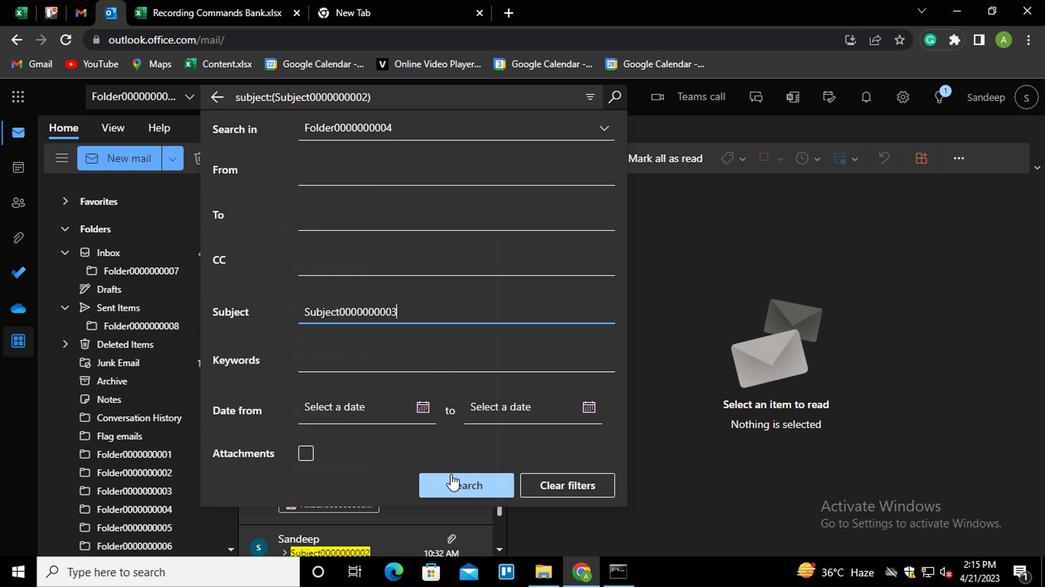 
Action: Mouse pressed left at (454, 488)
Screenshot: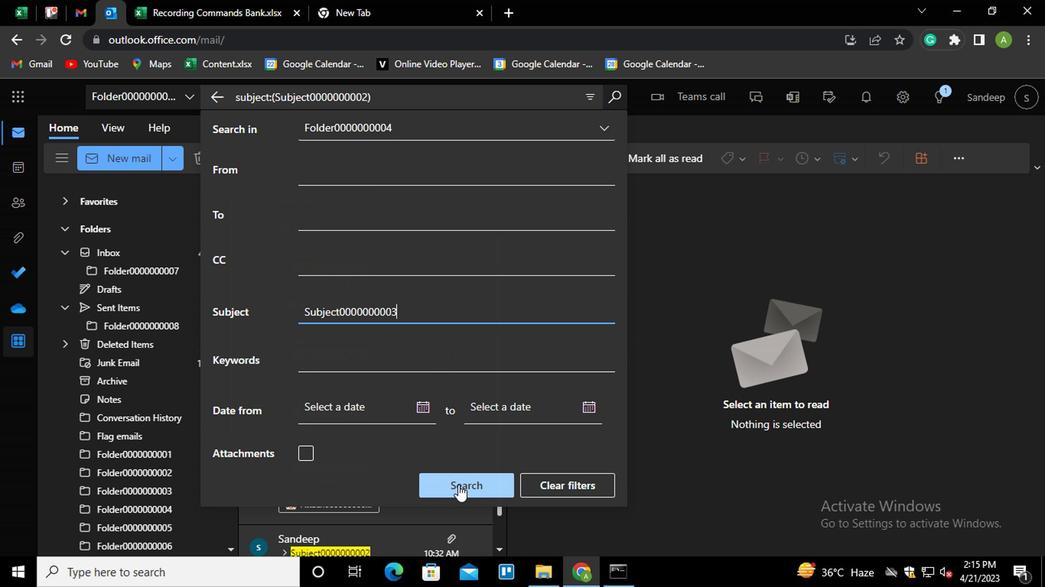 
Action: Mouse moved to (422, 444)
Screenshot: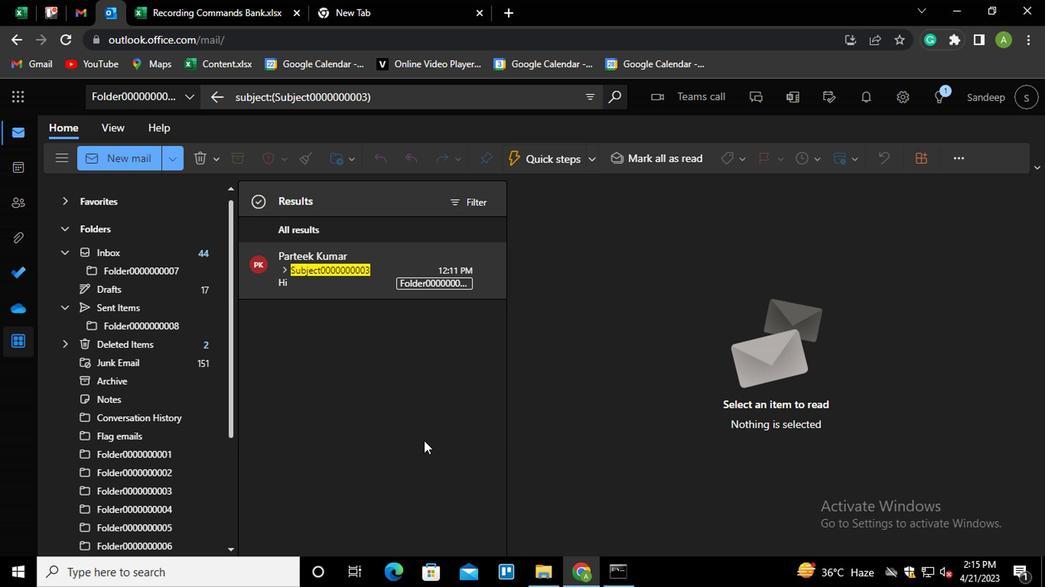 
